 Task: Search one way flight ticket for 2 adults, 2 children, 2 infants in seat in first from Phoenix: Phoenix Sky Harbor International Airport to Laramie: Laramie Regional Airport on 5-3-2023. Choice of flights is Royal air maroc. Number of bags: 2 carry on bags. Price is upto 91000. Outbound departure time preference is 19:30. Flight should be less emission only.
Action: Mouse moved to (312, 268)
Screenshot: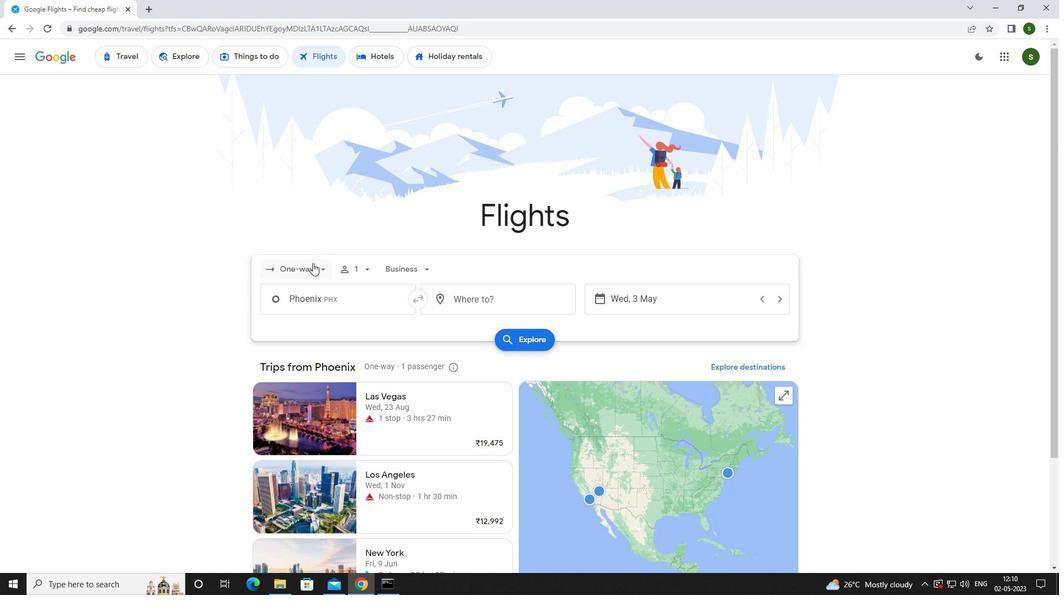 
Action: Mouse pressed left at (312, 268)
Screenshot: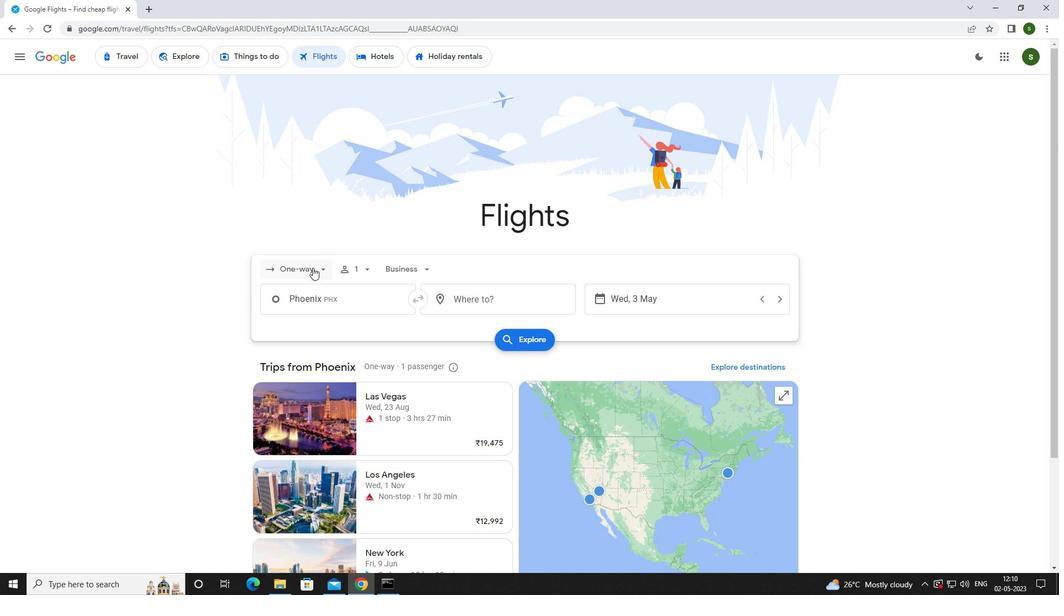 
Action: Mouse moved to (303, 317)
Screenshot: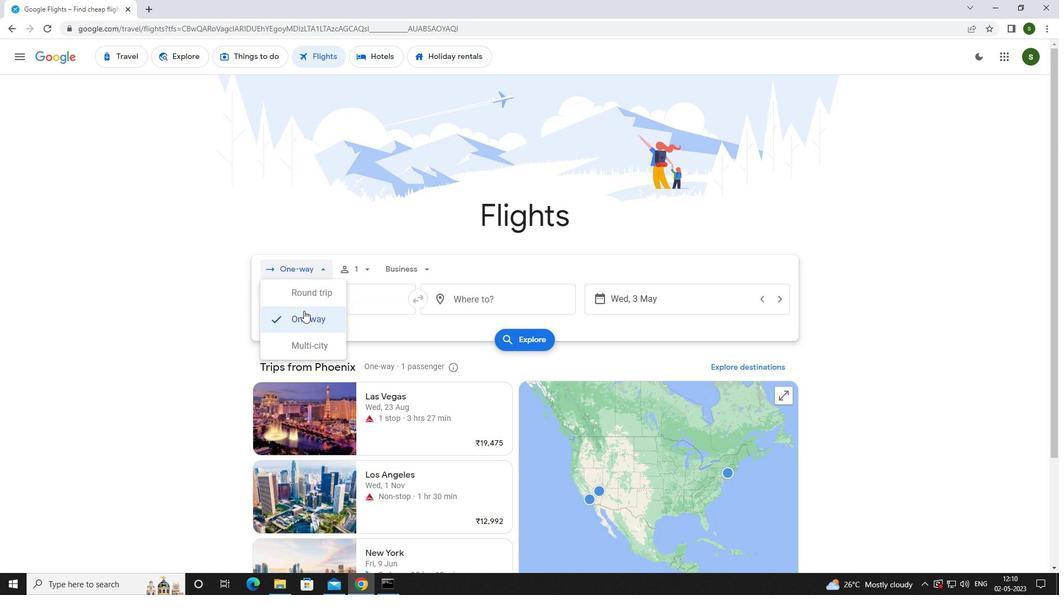 
Action: Mouse pressed left at (303, 317)
Screenshot: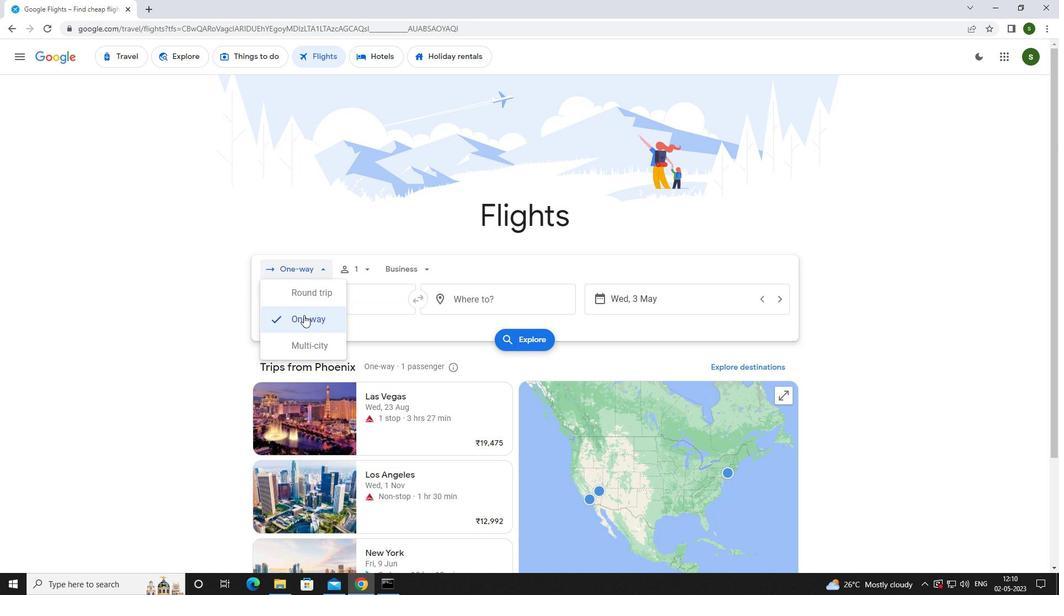 
Action: Mouse moved to (356, 264)
Screenshot: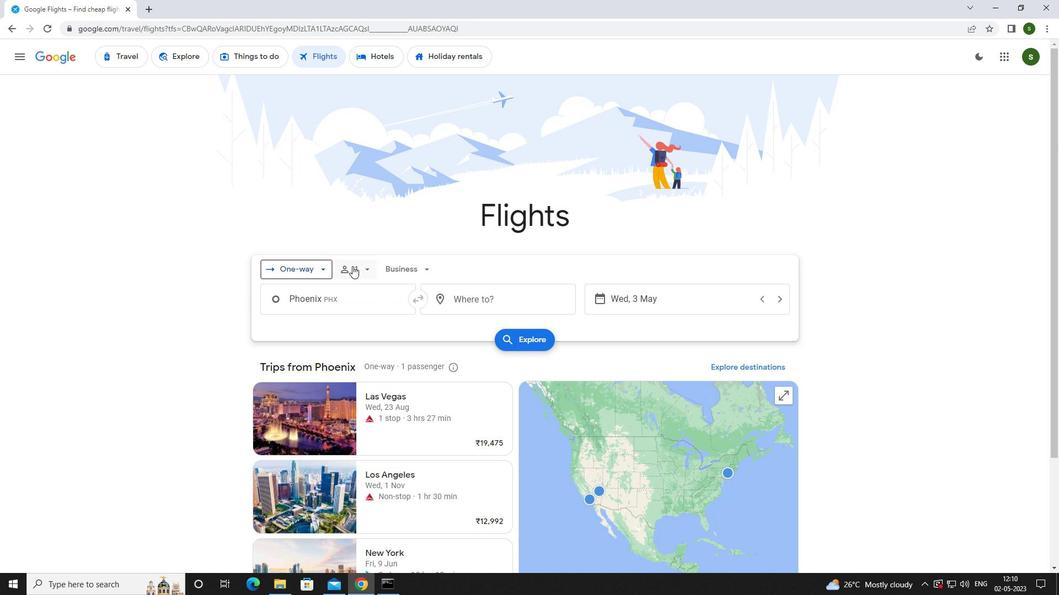 
Action: Mouse pressed left at (356, 264)
Screenshot: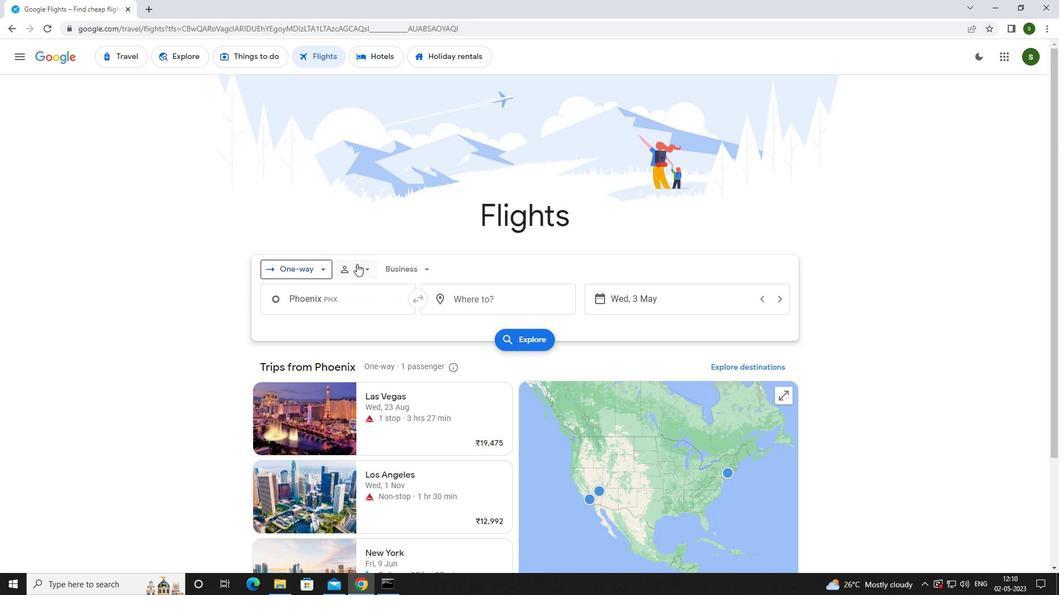
Action: Mouse moved to (450, 299)
Screenshot: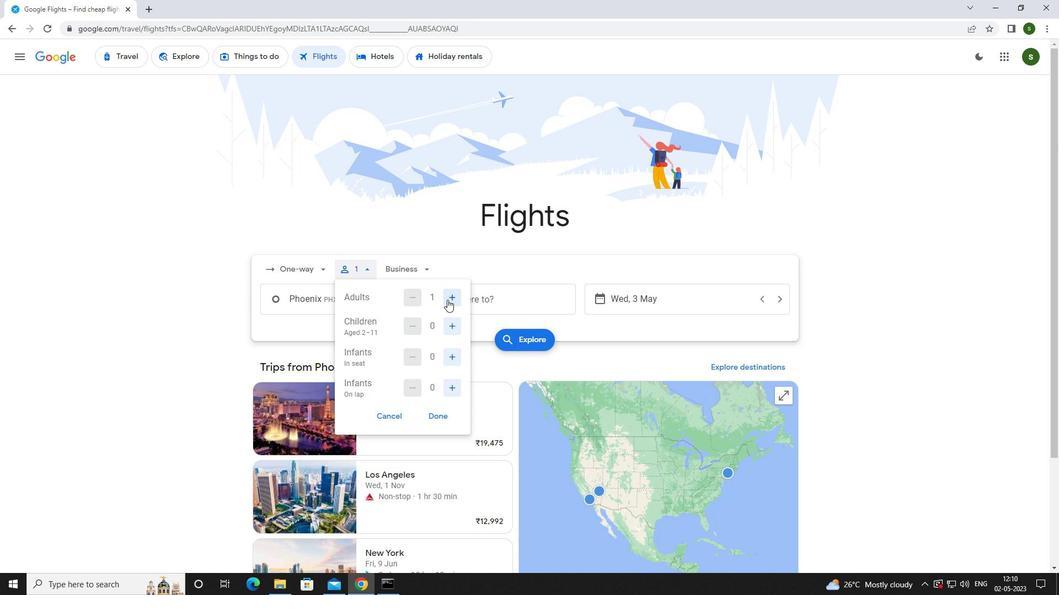 
Action: Mouse pressed left at (450, 299)
Screenshot: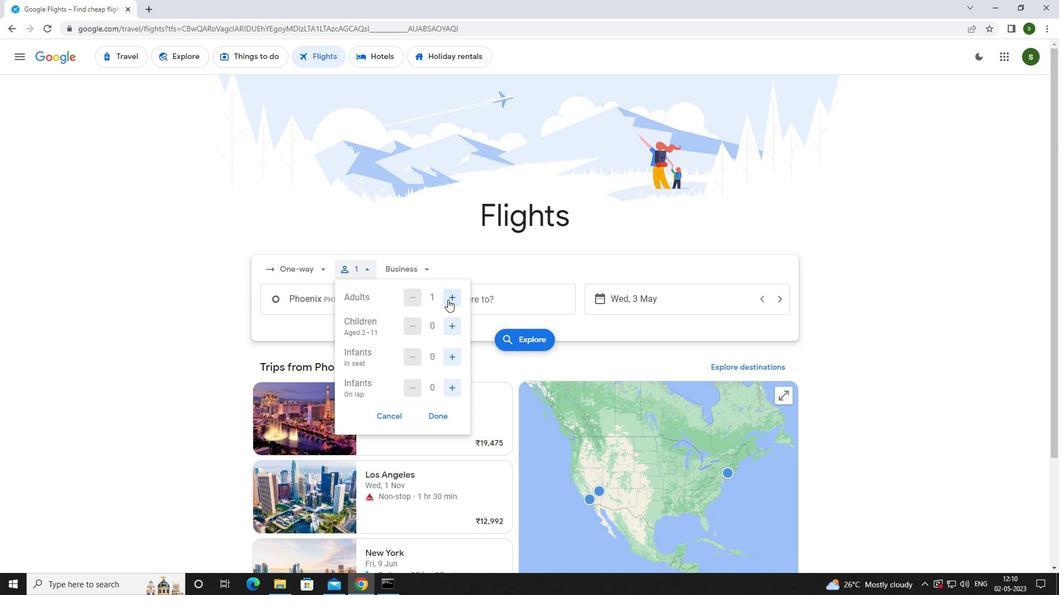 
Action: Mouse moved to (455, 324)
Screenshot: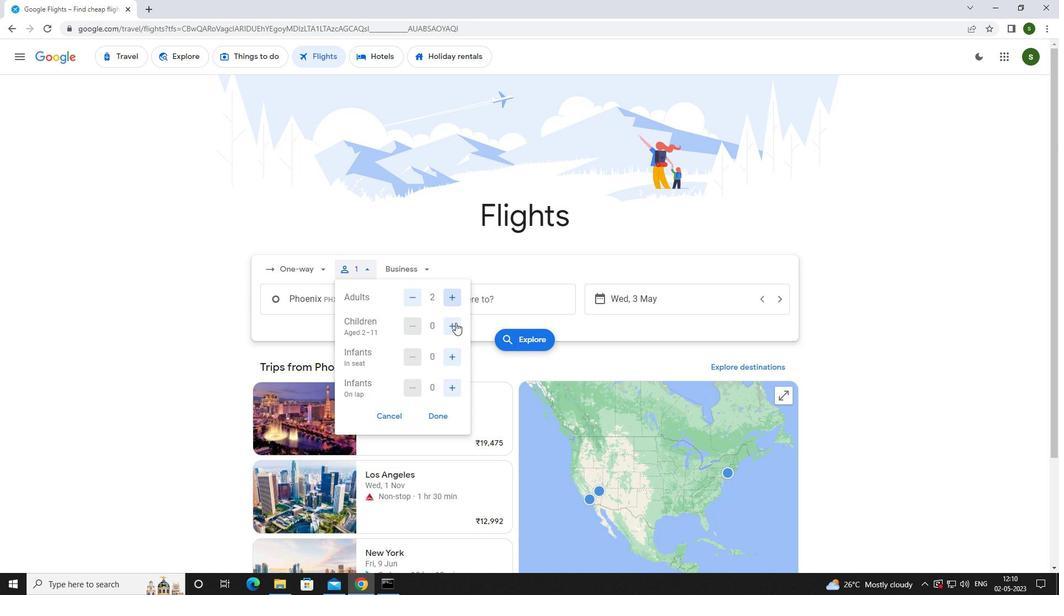 
Action: Mouse pressed left at (455, 324)
Screenshot: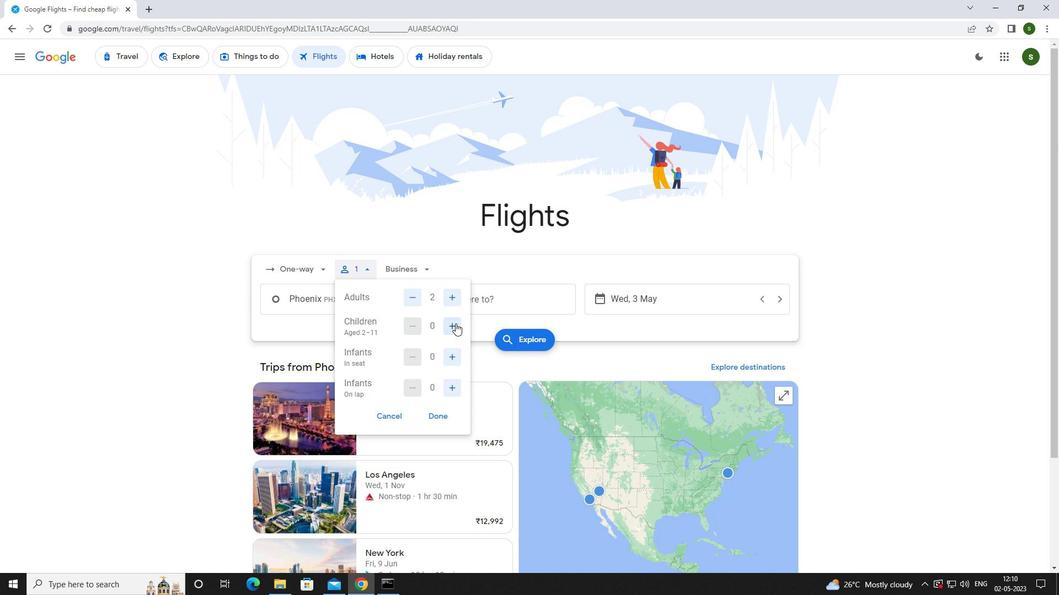 
Action: Mouse pressed left at (455, 324)
Screenshot: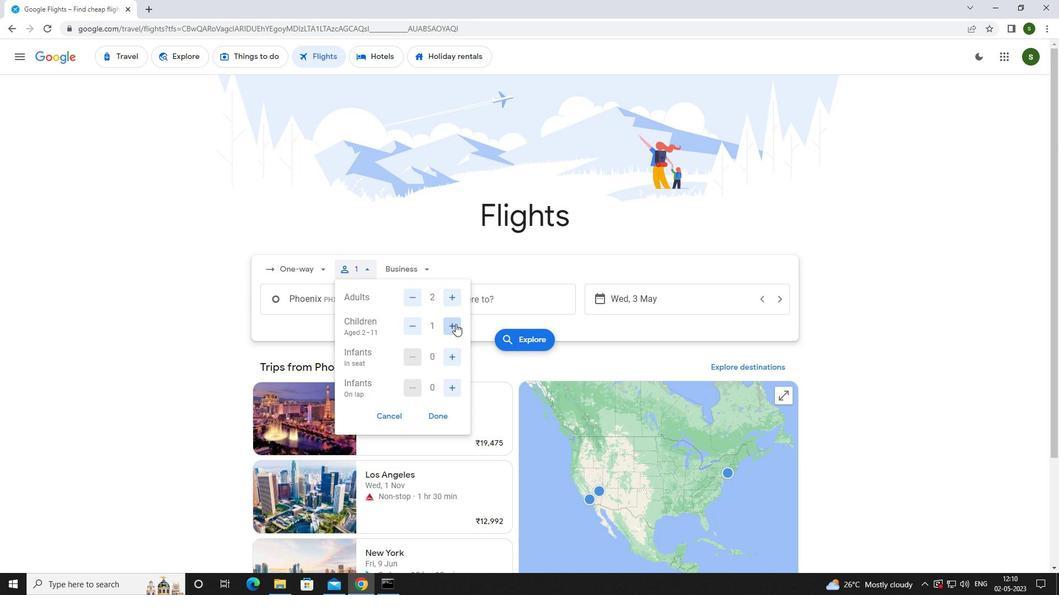 
Action: Mouse moved to (450, 357)
Screenshot: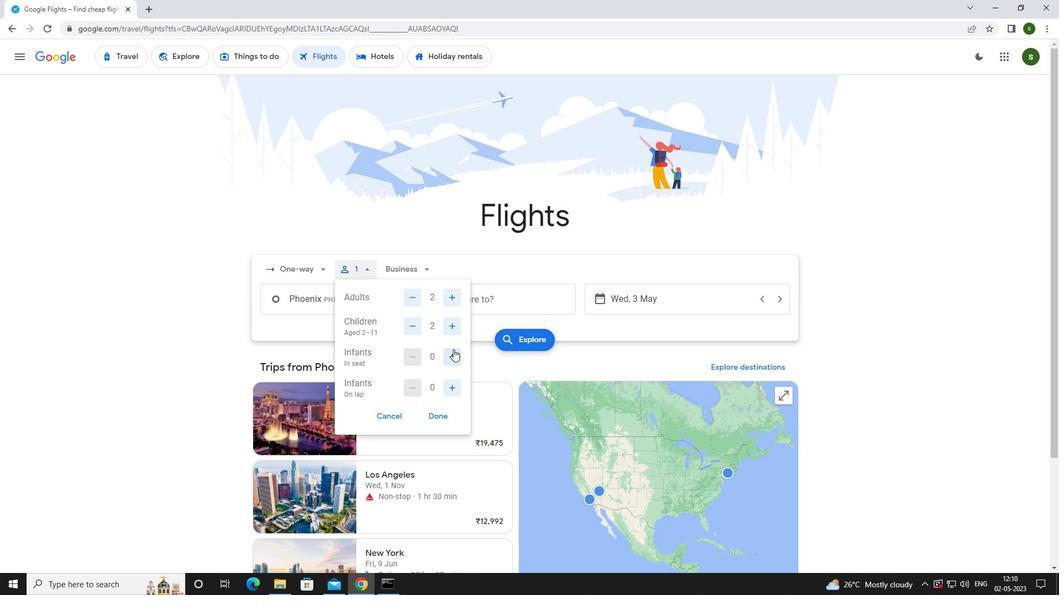
Action: Mouse pressed left at (450, 357)
Screenshot: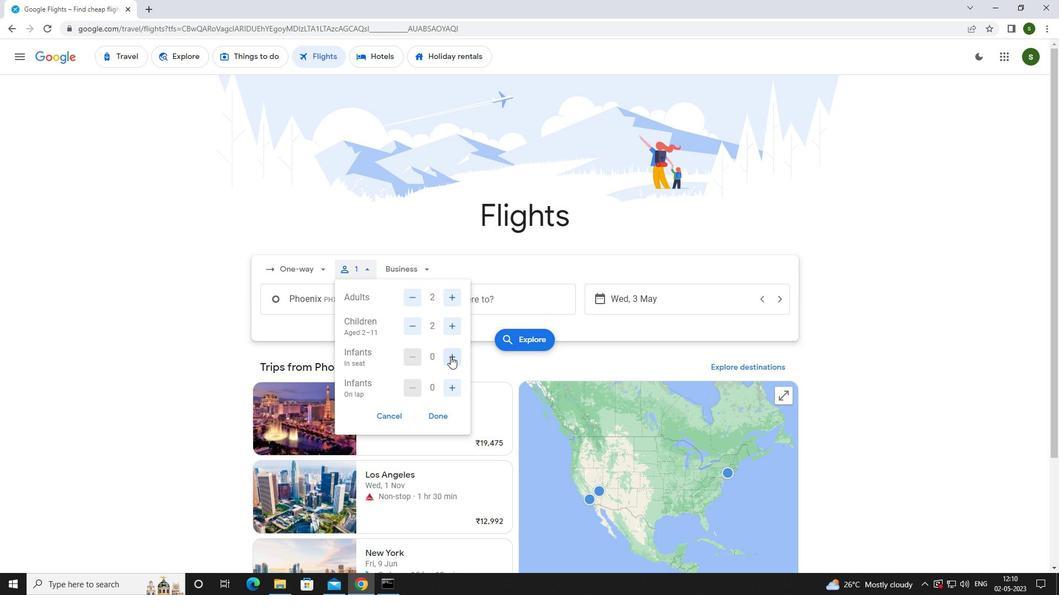 
Action: Mouse pressed left at (450, 357)
Screenshot: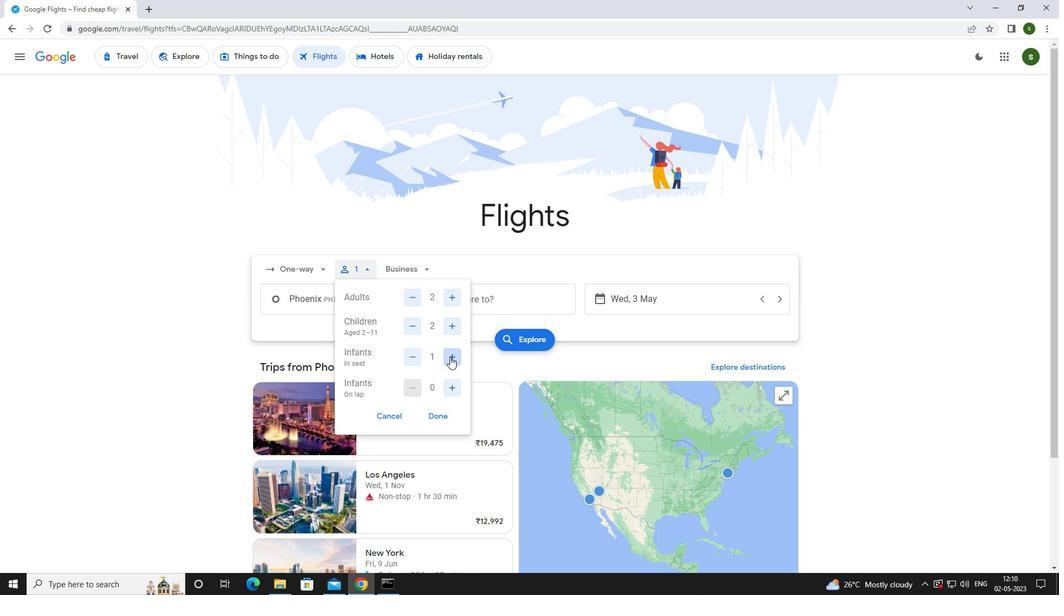 
Action: Mouse moved to (421, 268)
Screenshot: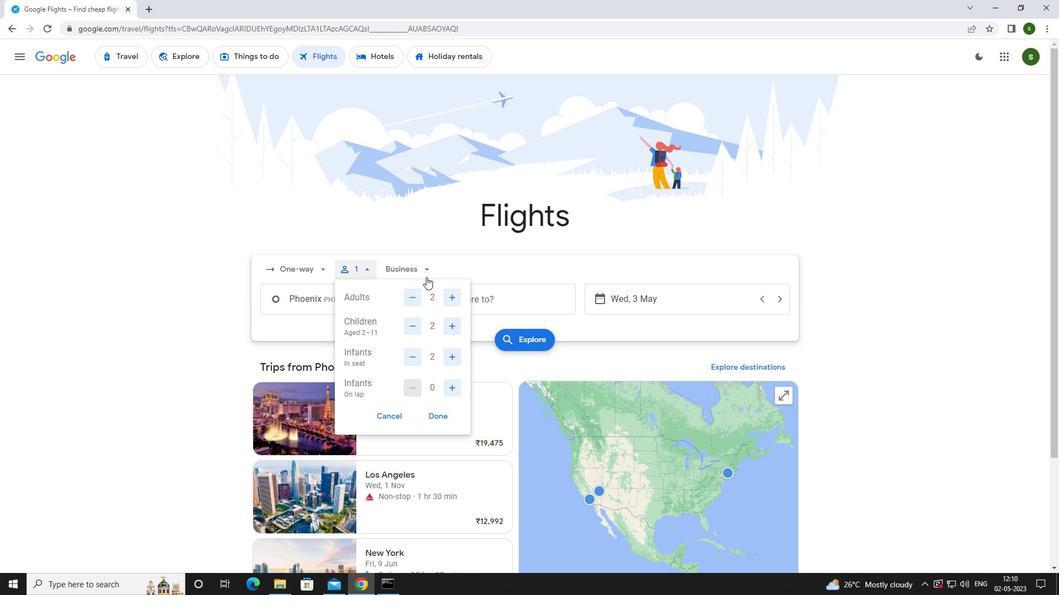 
Action: Mouse pressed left at (421, 268)
Screenshot: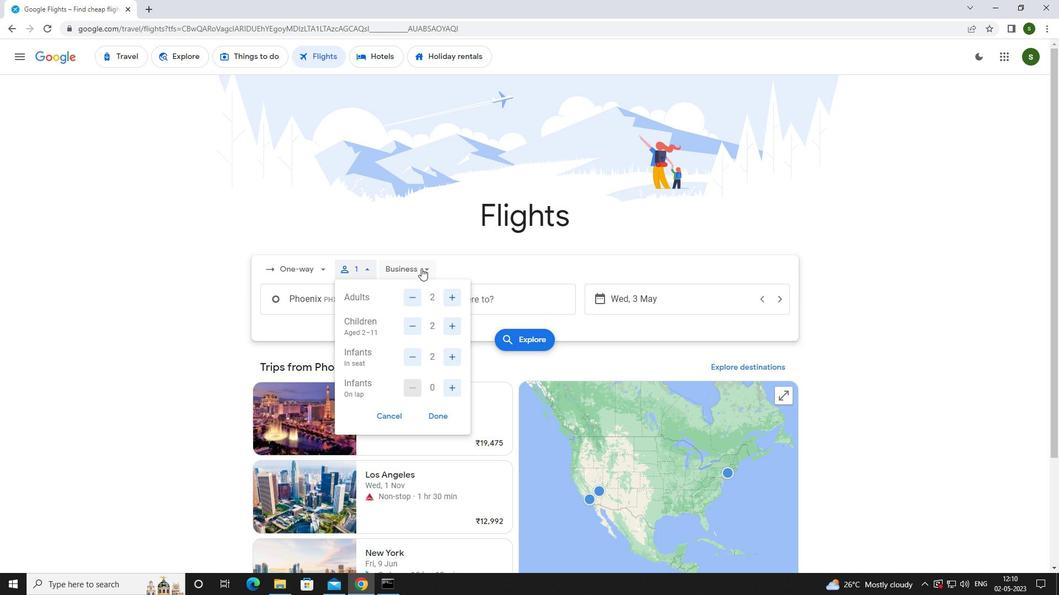 
Action: Mouse moved to (428, 373)
Screenshot: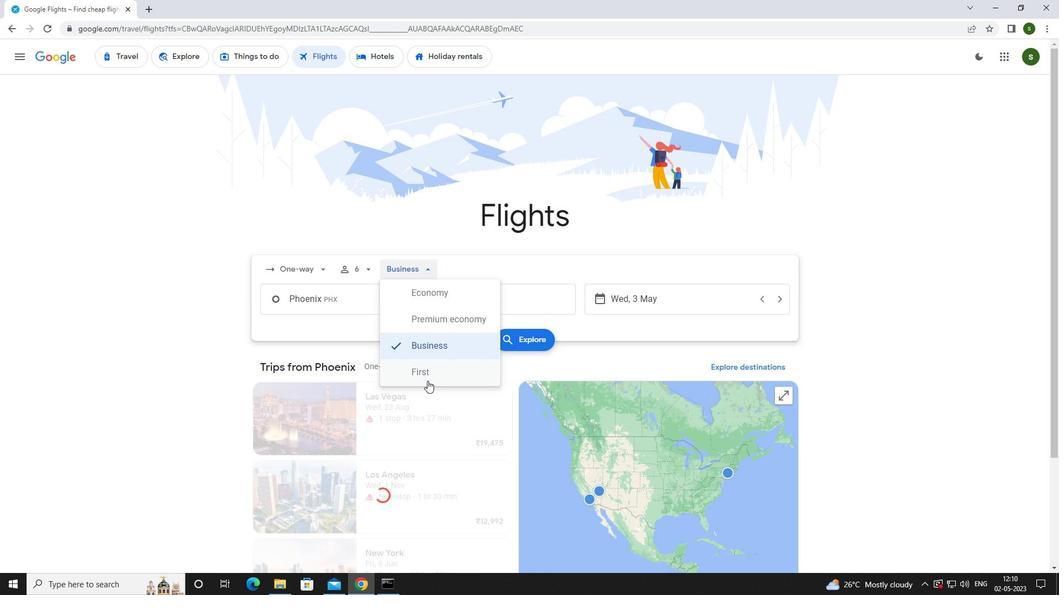 
Action: Mouse pressed left at (428, 373)
Screenshot: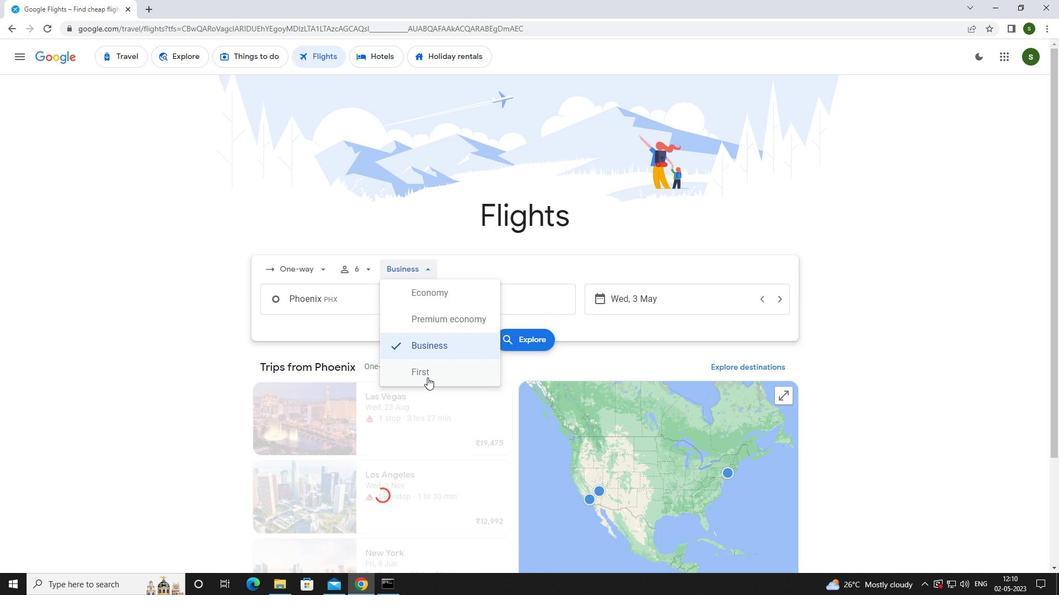 
Action: Mouse moved to (365, 295)
Screenshot: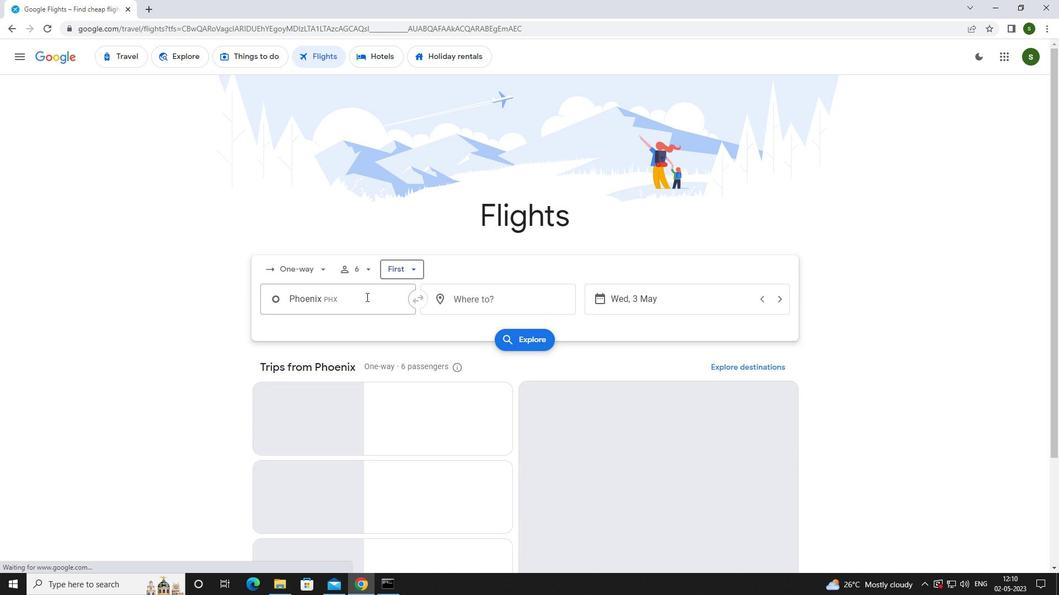 
Action: Mouse pressed left at (365, 295)
Screenshot: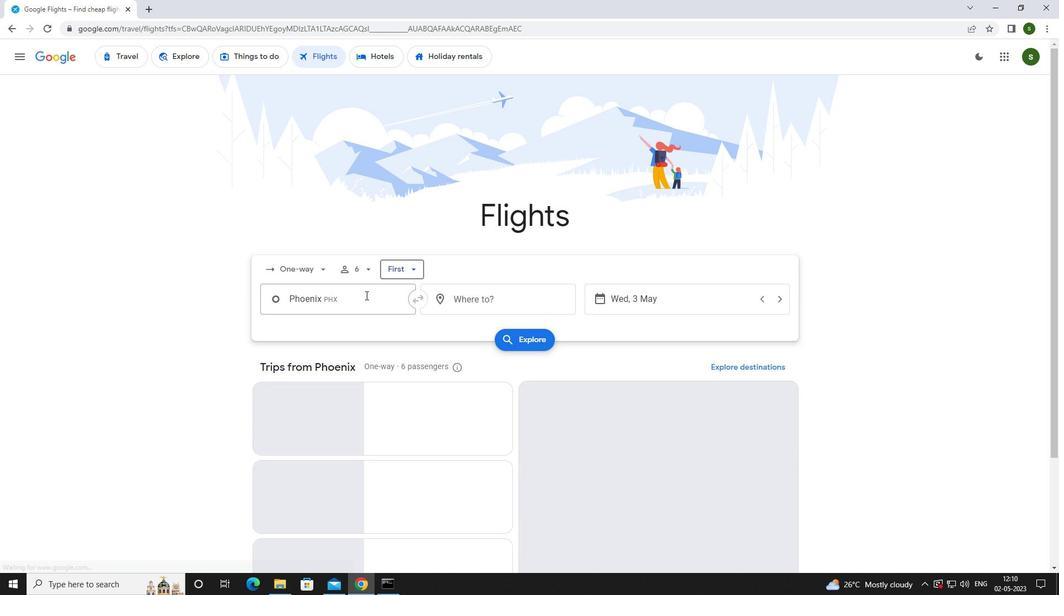 
Action: Mouse moved to (367, 295)
Screenshot: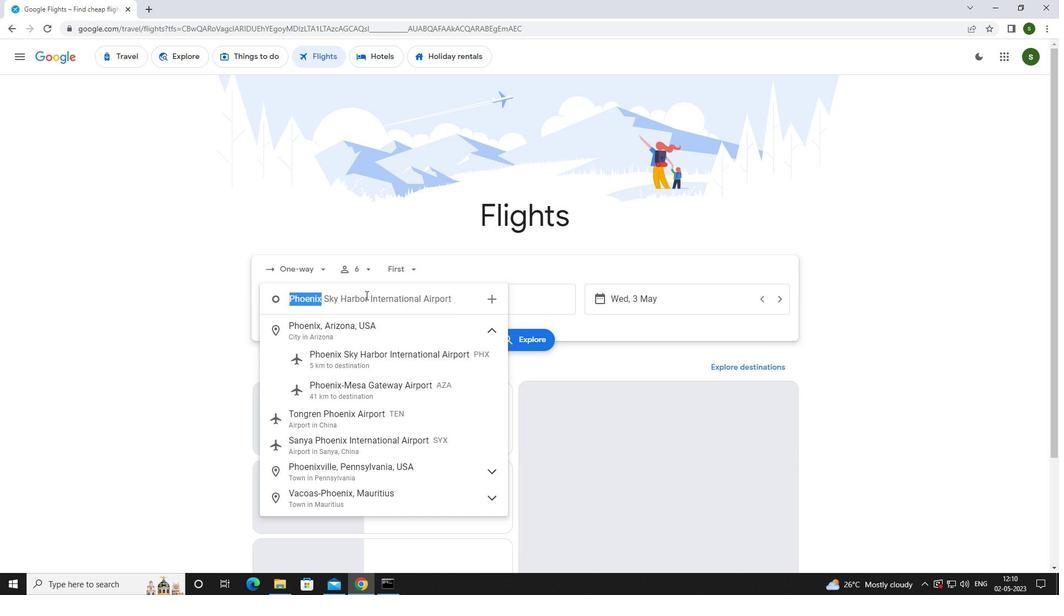 
Action: Key pressed <Key.caps_lock>p<Key.caps_lock>hoe
Screenshot: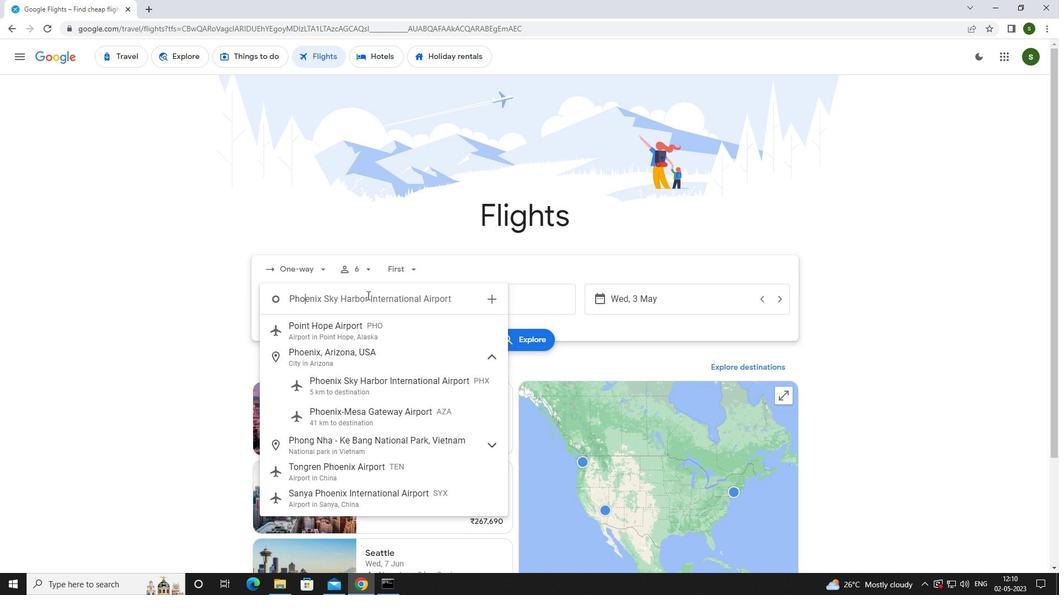 
Action: Mouse moved to (381, 358)
Screenshot: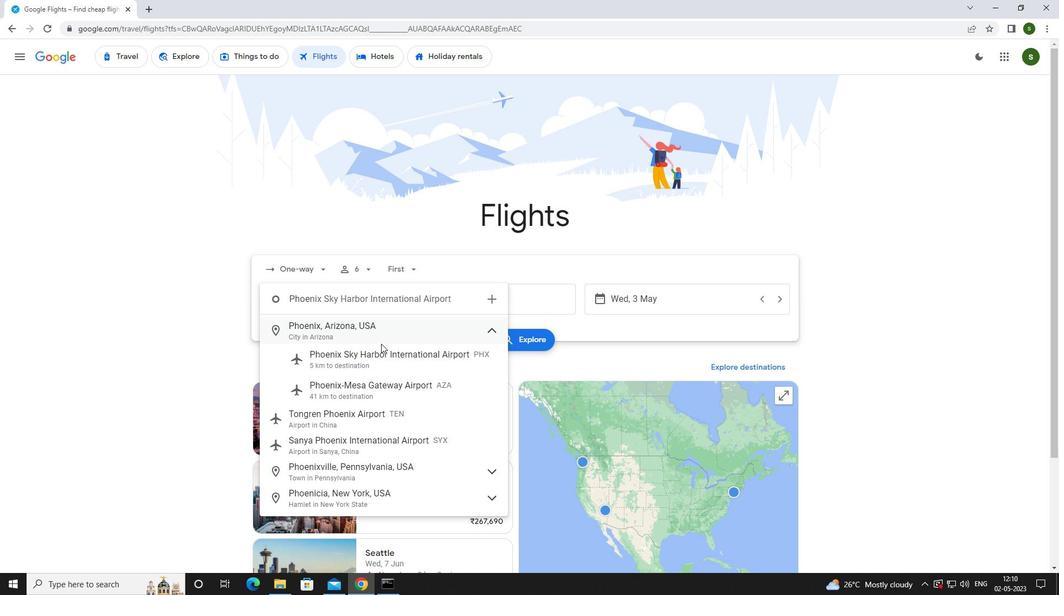 
Action: Mouse pressed left at (381, 358)
Screenshot: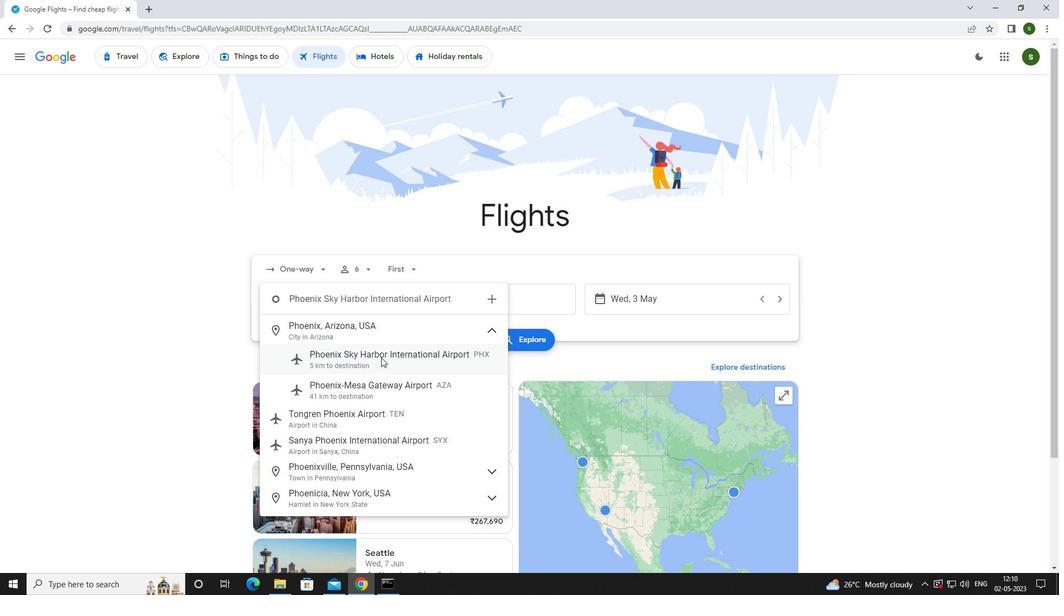 
Action: Mouse moved to (496, 297)
Screenshot: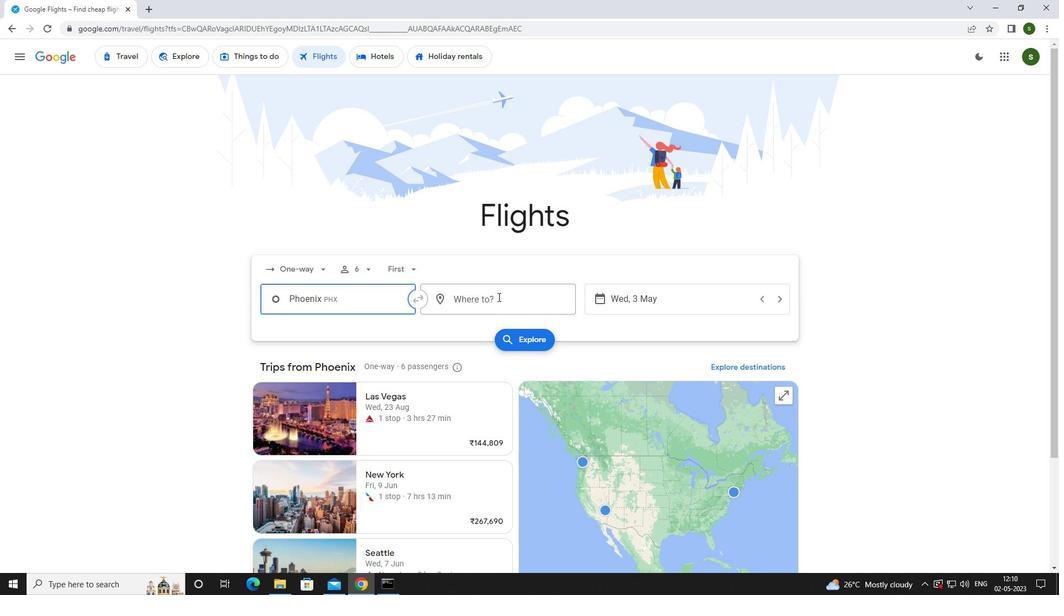 
Action: Mouse pressed left at (496, 297)
Screenshot: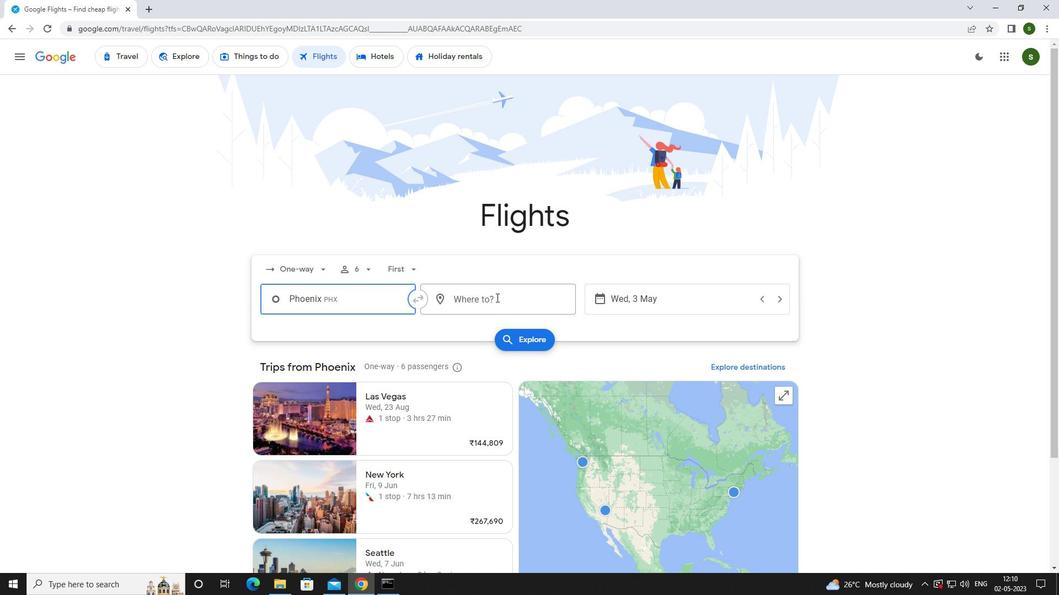 
Action: Mouse moved to (494, 297)
Screenshot: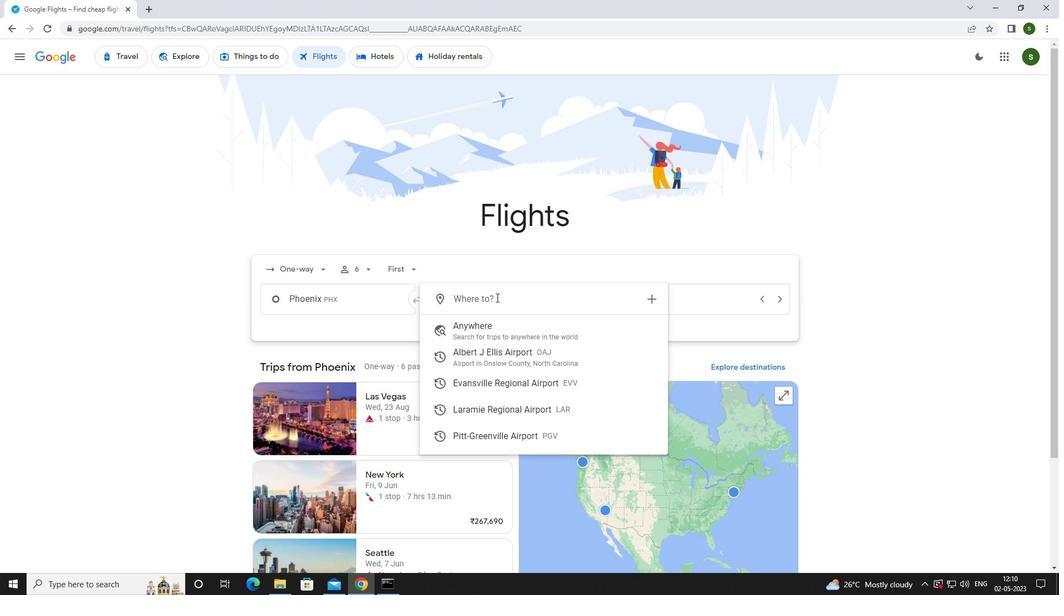 
Action: Key pressed <Key.caps_lock>l<Key.caps_lock>arami
Screenshot: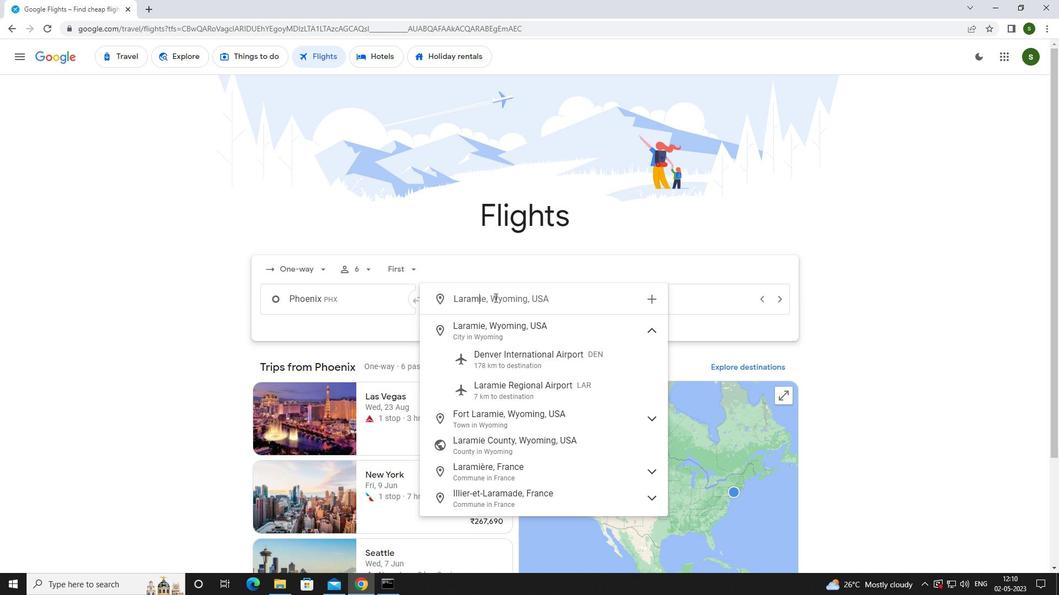 
Action: Mouse moved to (524, 388)
Screenshot: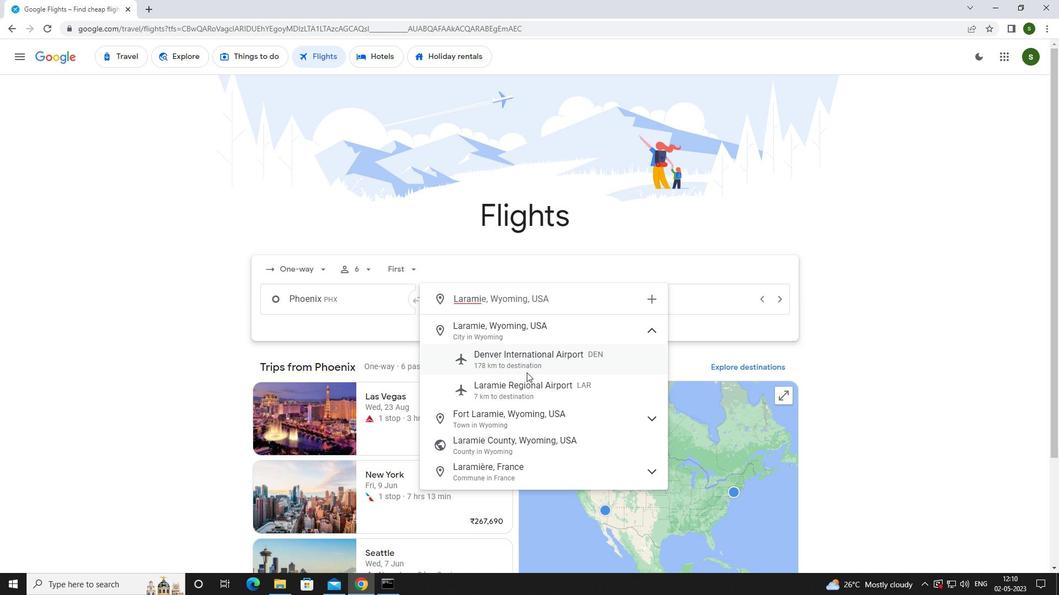 
Action: Mouse pressed left at (524, 388)
Screenshot: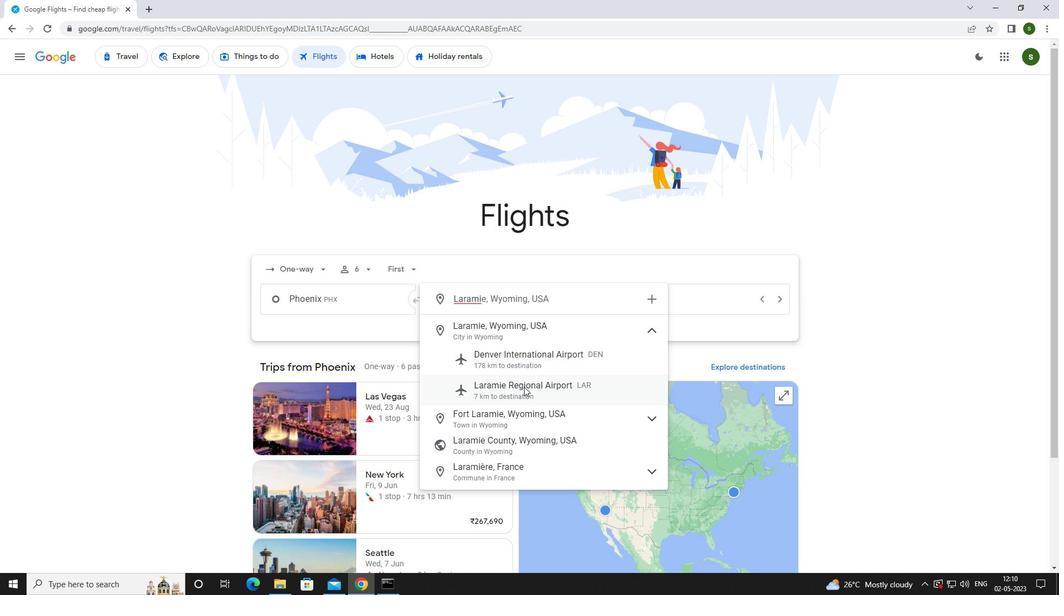 
Action: Mouse moved to (675, 297)
Screenshot: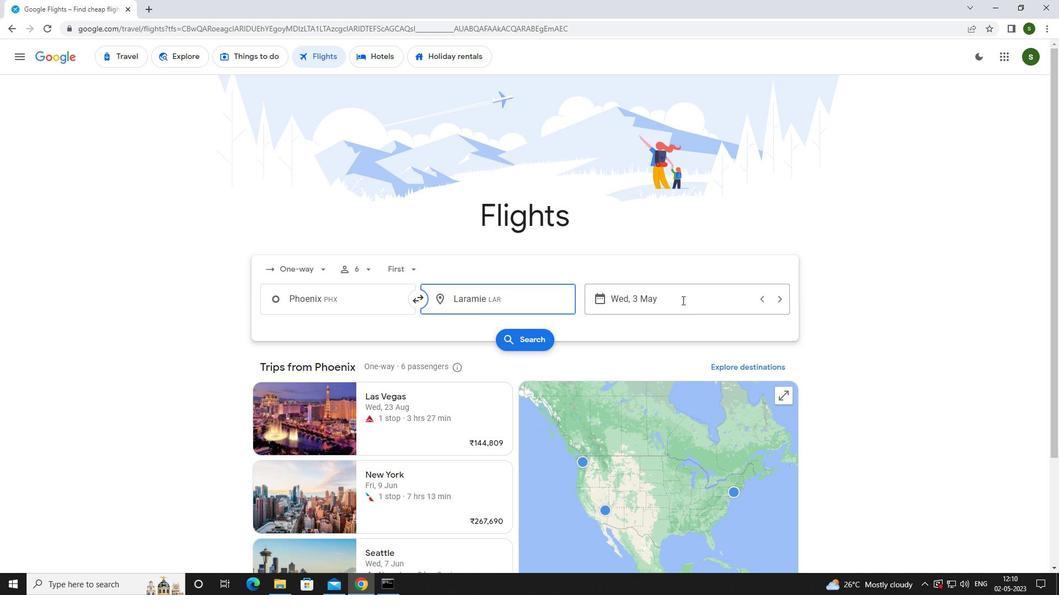 
Action: Mouse pressed left at (675, 297)
Screenshot: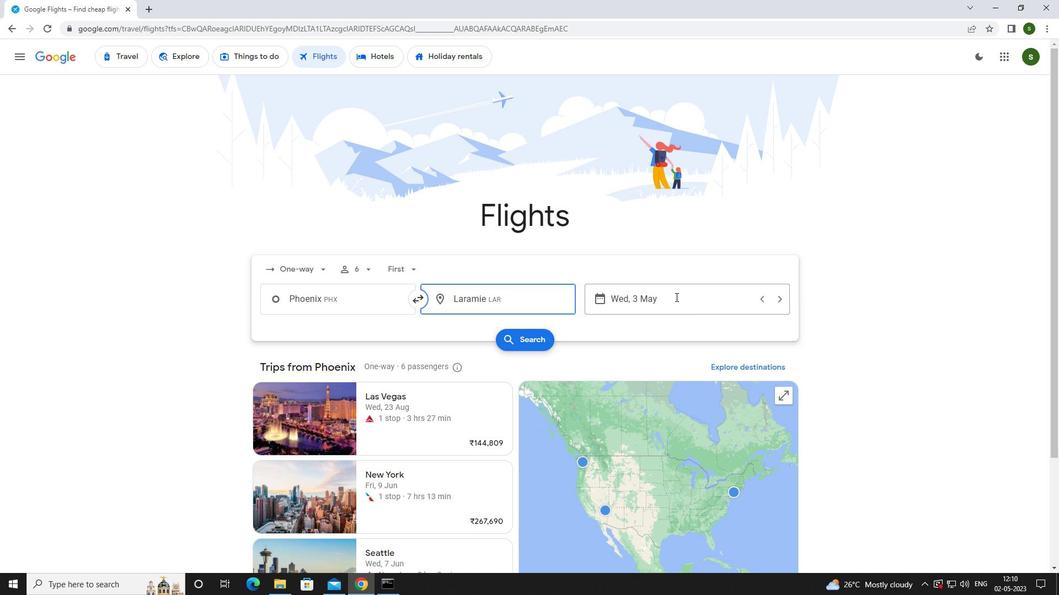 
Action: Mouse moved to (471, 372)
Screenshot: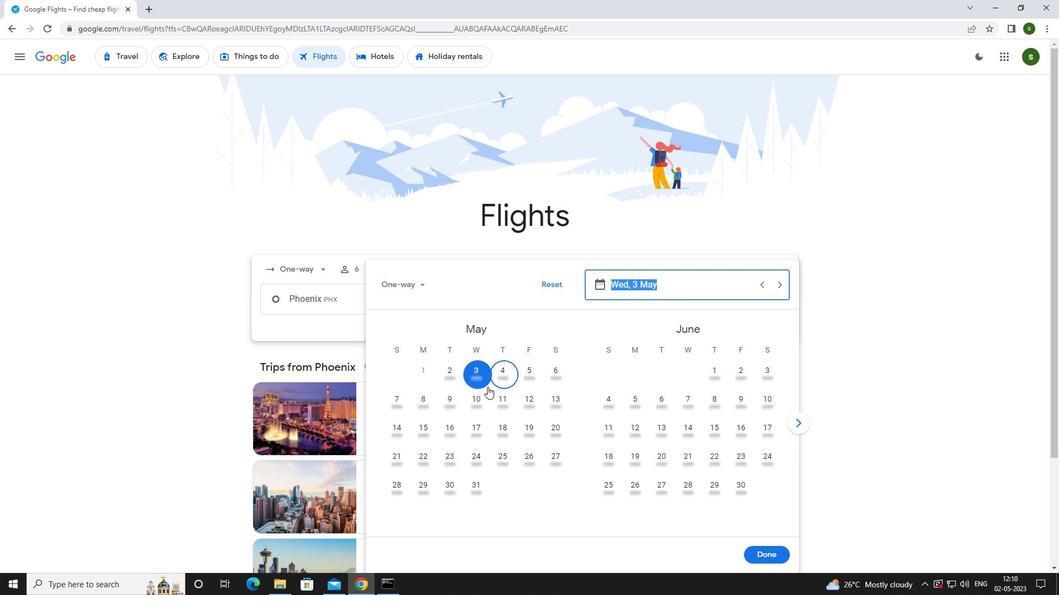 
Action: Mouse pressed left at (471, 372)
Screenshot: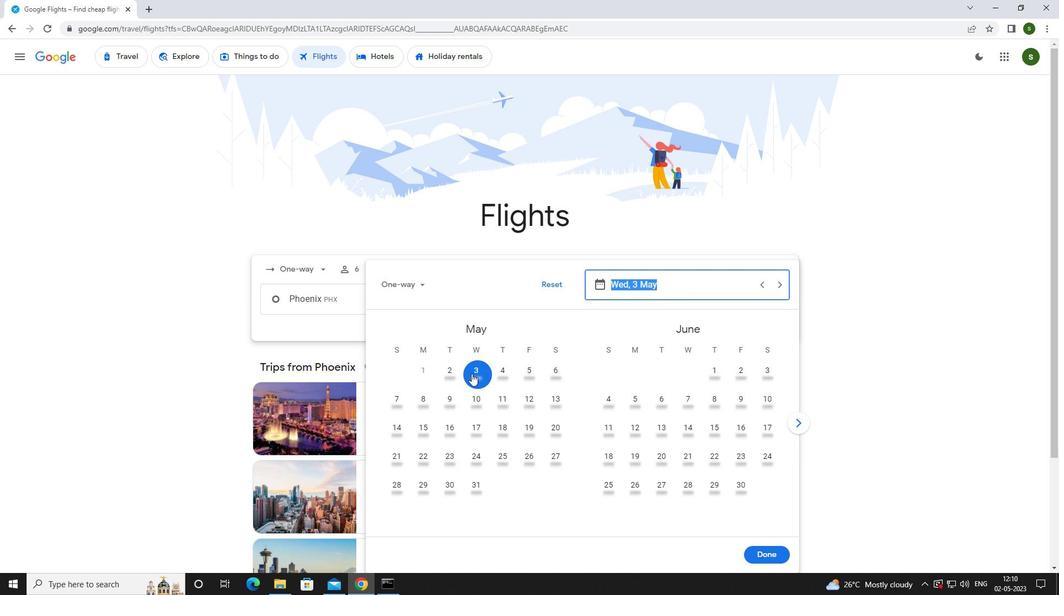 
Action: Mouse moved to (778, 552)
Screenshot: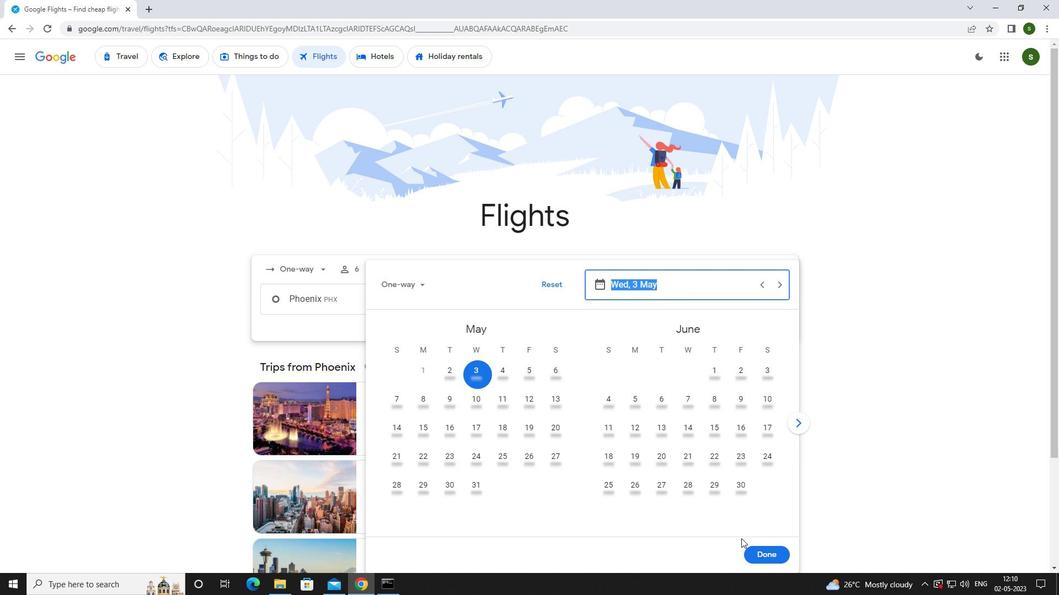 
Action: Mouse pressed left at (778, 552)
Screenshot: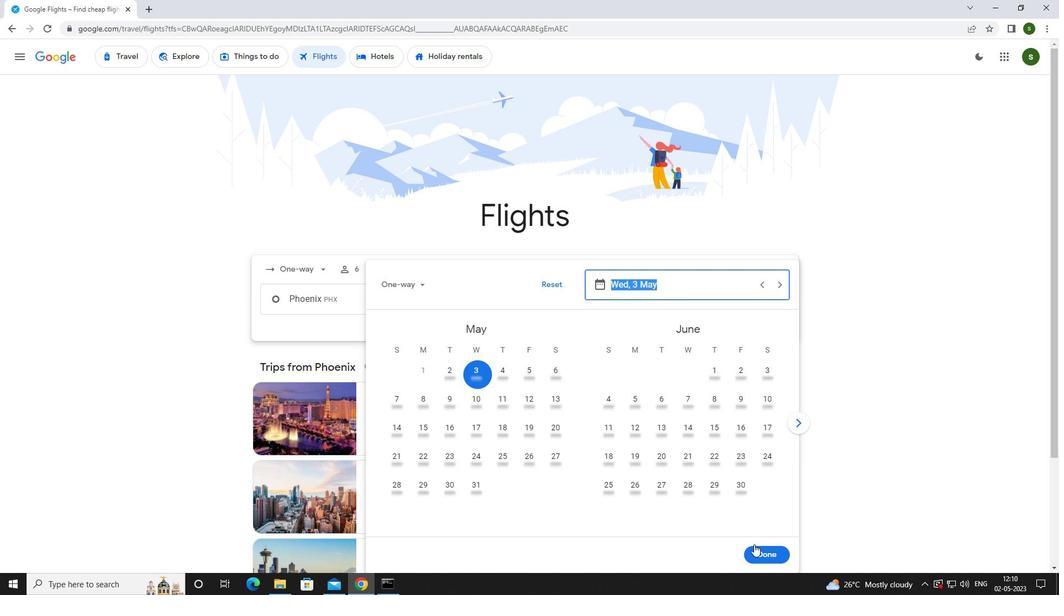 
Action: Mouse moved to (521, 337)
Screenshot: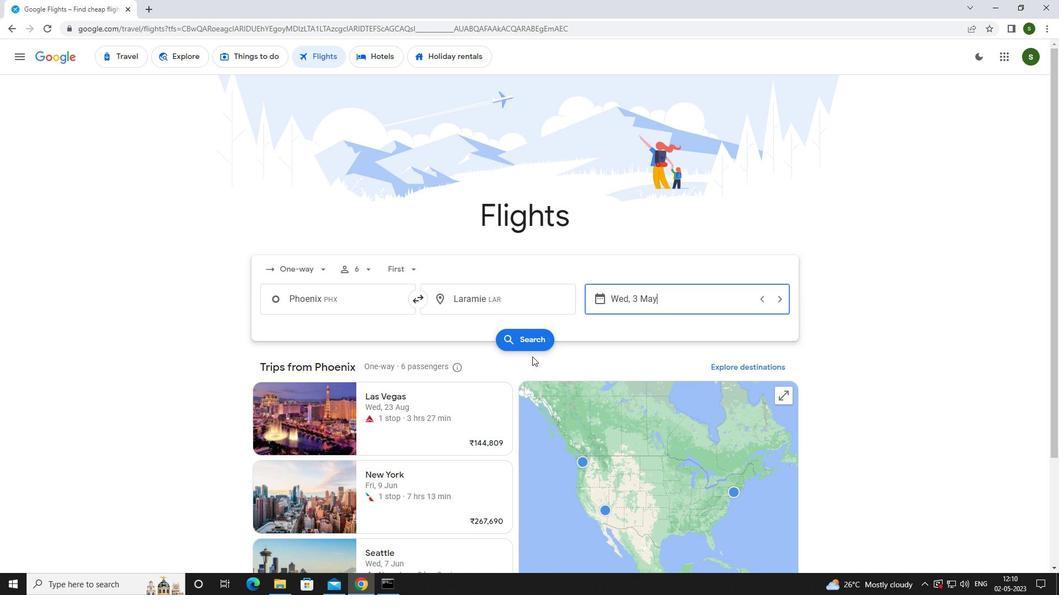 
Action: Mouse pressed left at (521, 337)
Screenshot: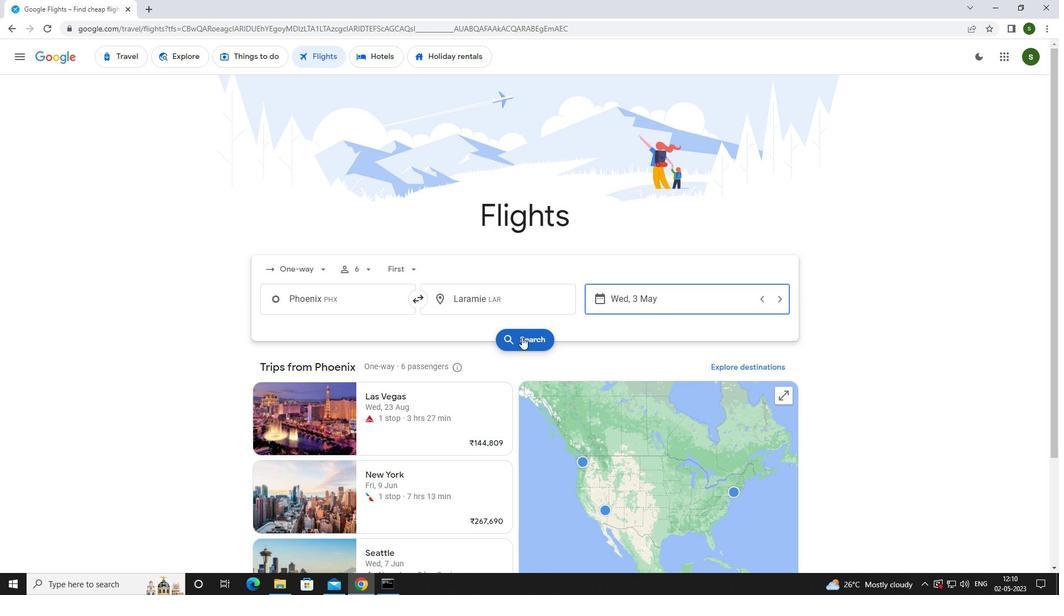 
Action: Mouse moved to (259, 155)
Screenshot: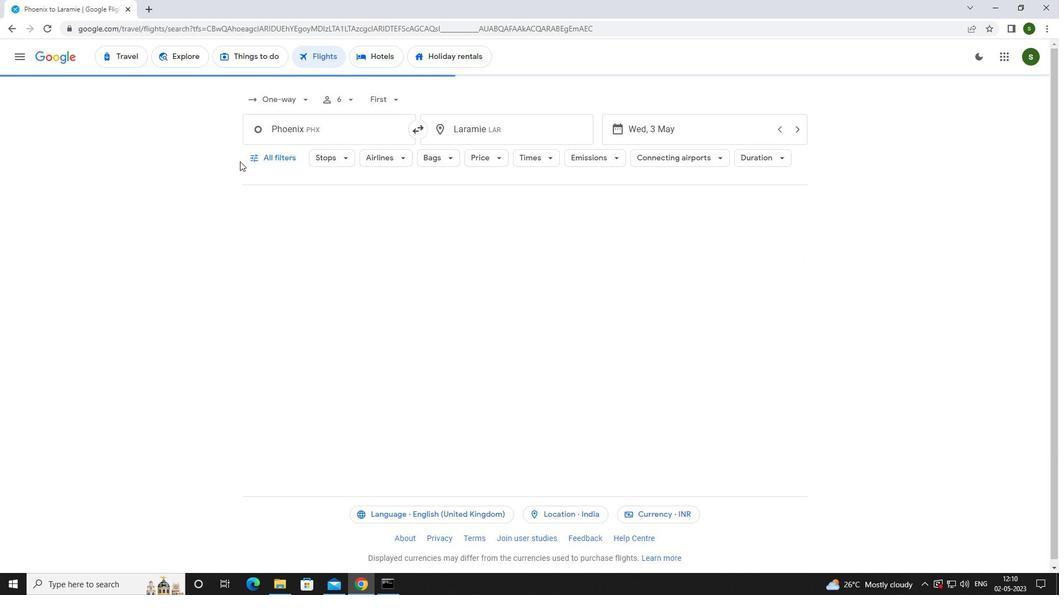 
Action: Mouse pressed left at (259, 155)
Screenshot: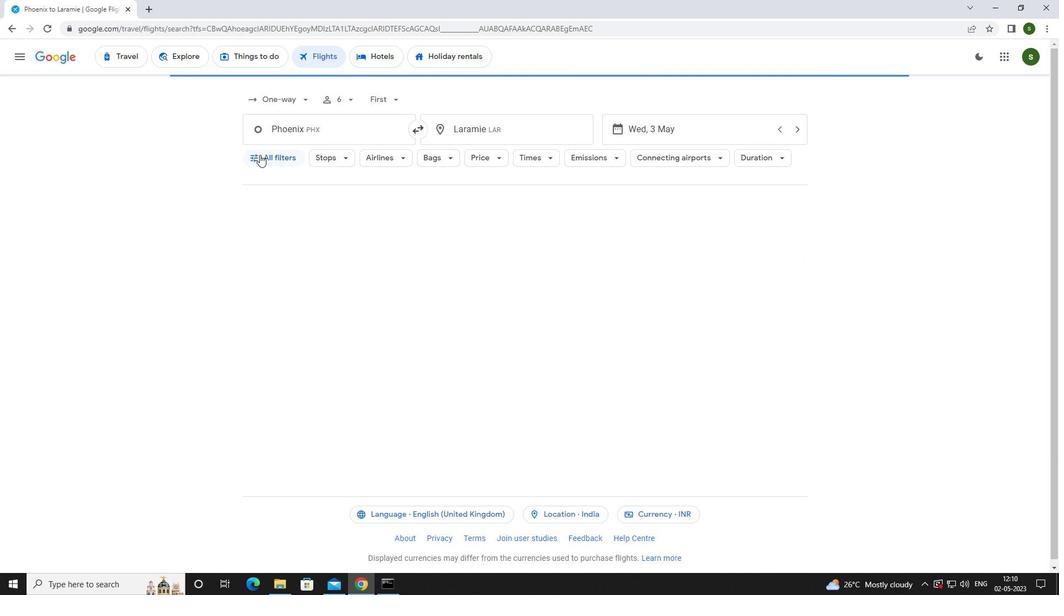 
Action: Mouse moved to (297, 219)
Screenshot: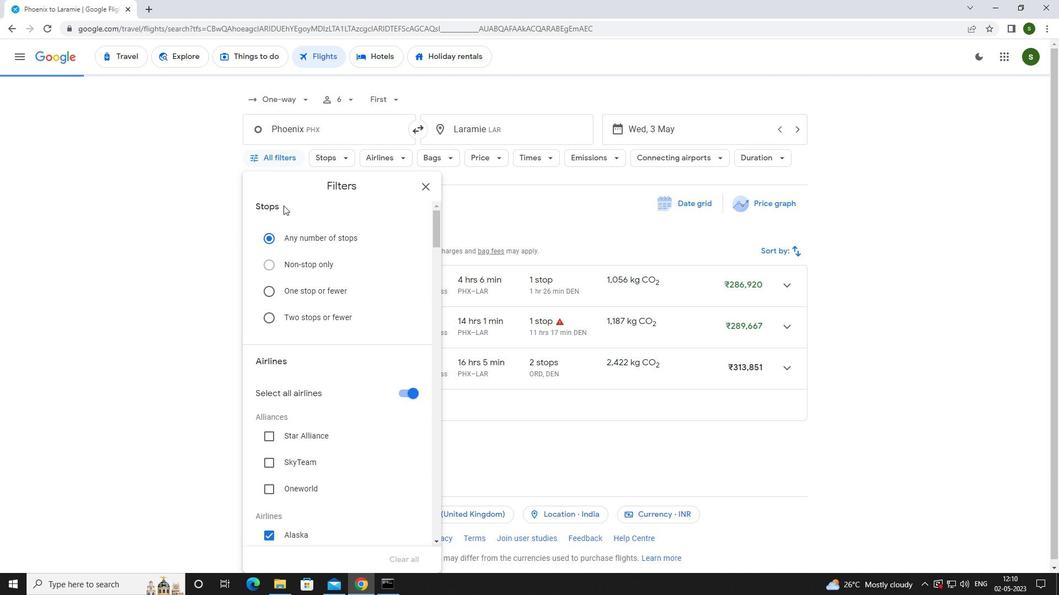 
Action: Mouse scrolled (297, 219) with delta (0, 0)
Screenshot: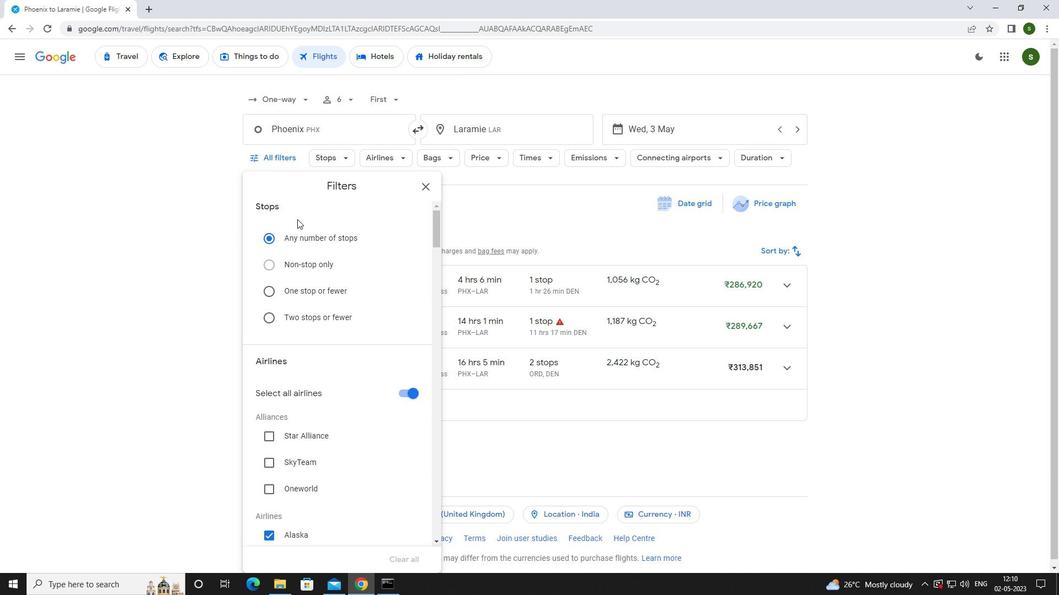 
Action: Mouse scrolled (297, 219) with delta (0, 0)
Screenshot: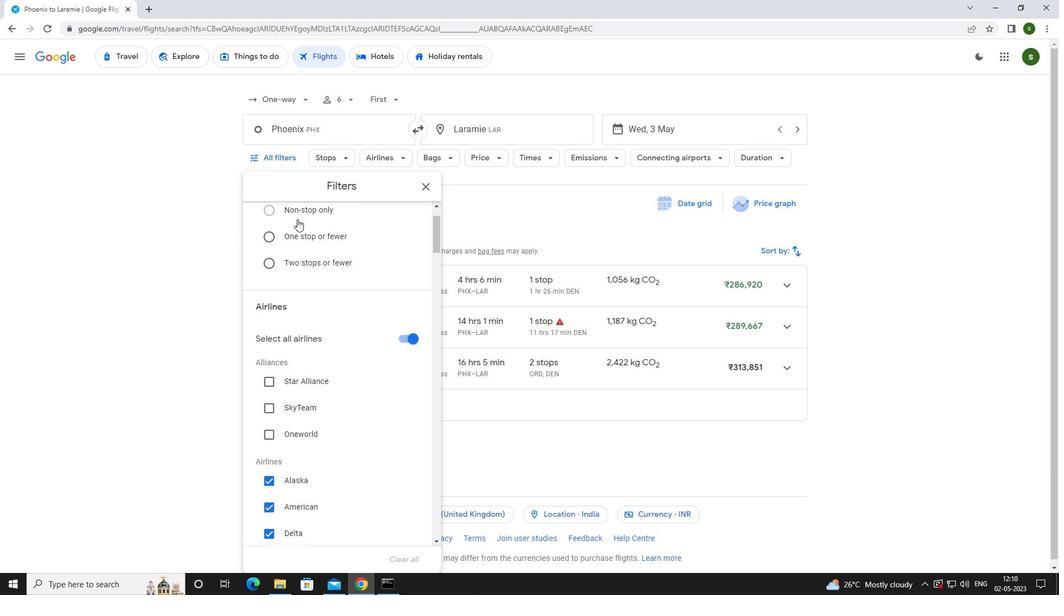 
Action: Mouse scrolled (297, 219) with delta (0, 0)
Screenshot: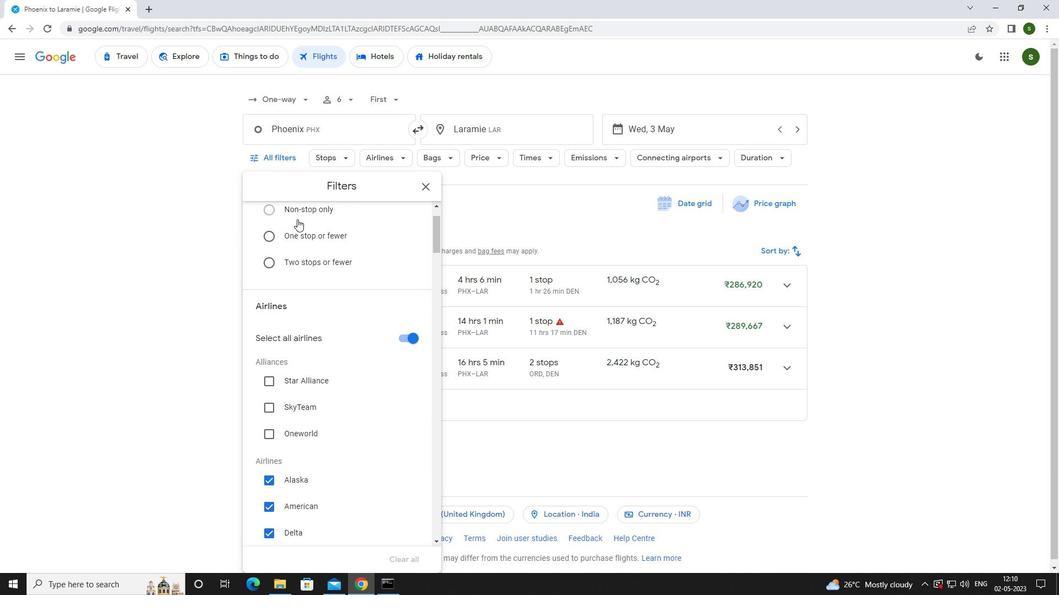 
Action: Mouse scrolled (297, 219) with delta (0, 0)
Screenshot: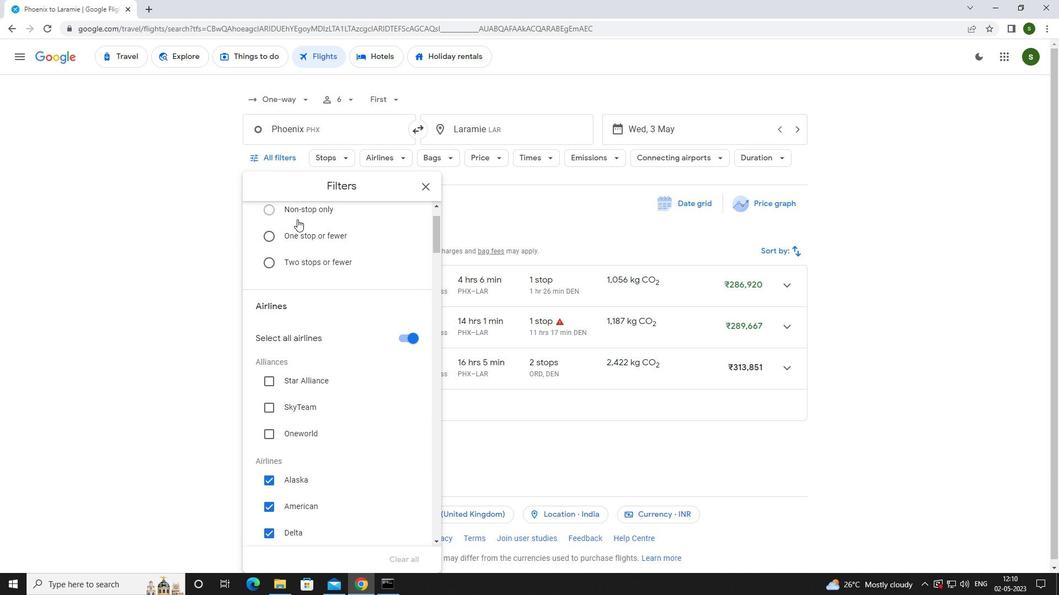 
Action: Mouse moved to (349, 239)
Screenshot: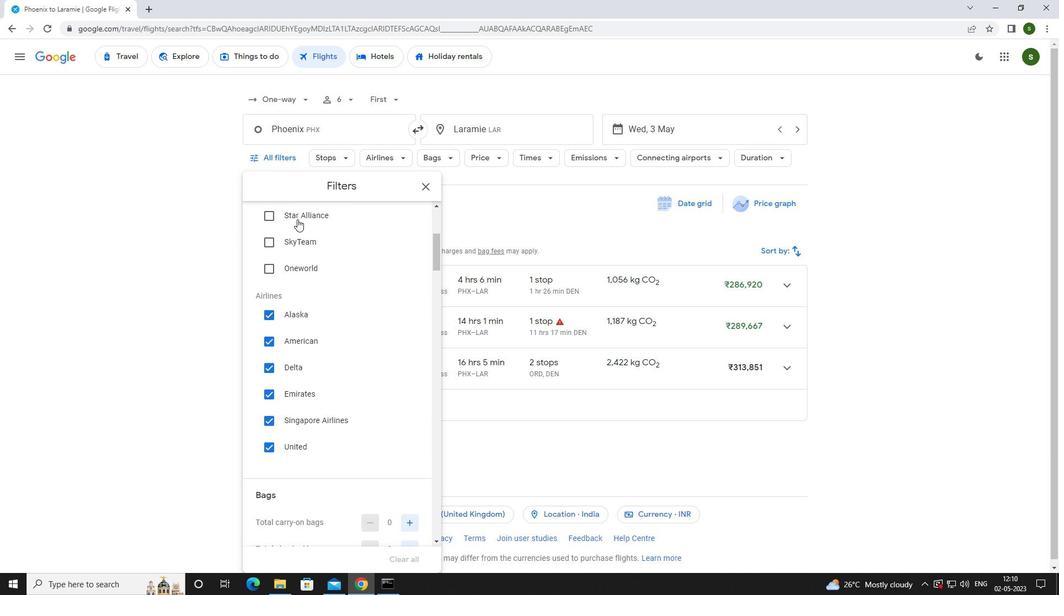 
Action: Mouse scrolled (349, 239) with delta (0, 0)
Screenshot: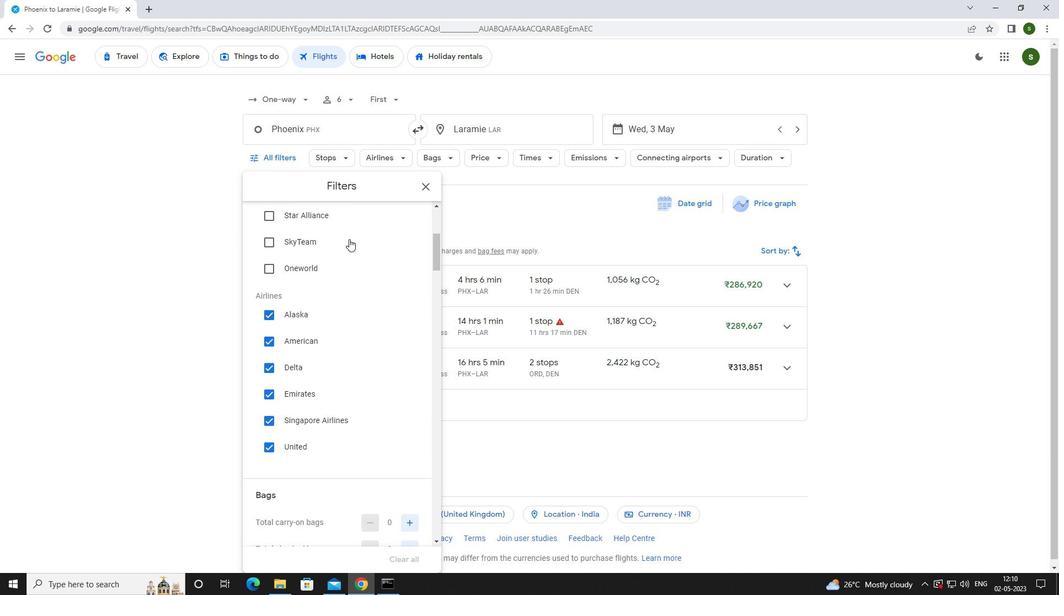 
Action: Mouse scrolled (349, 239) with delta (0, 0)
Screenshot: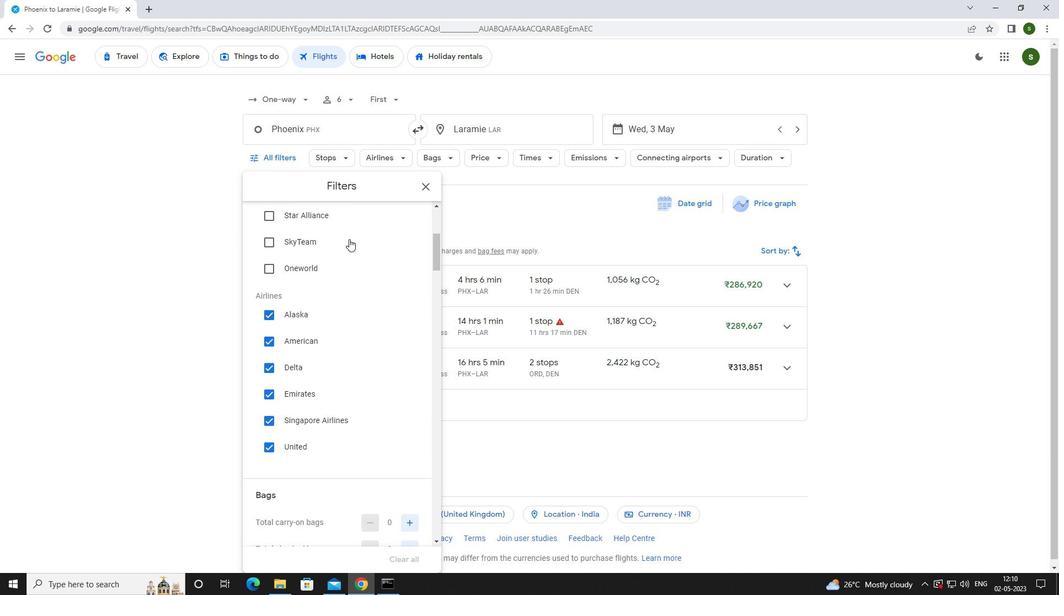 
Action: Mouse moved to (409, 283)
Screenshot: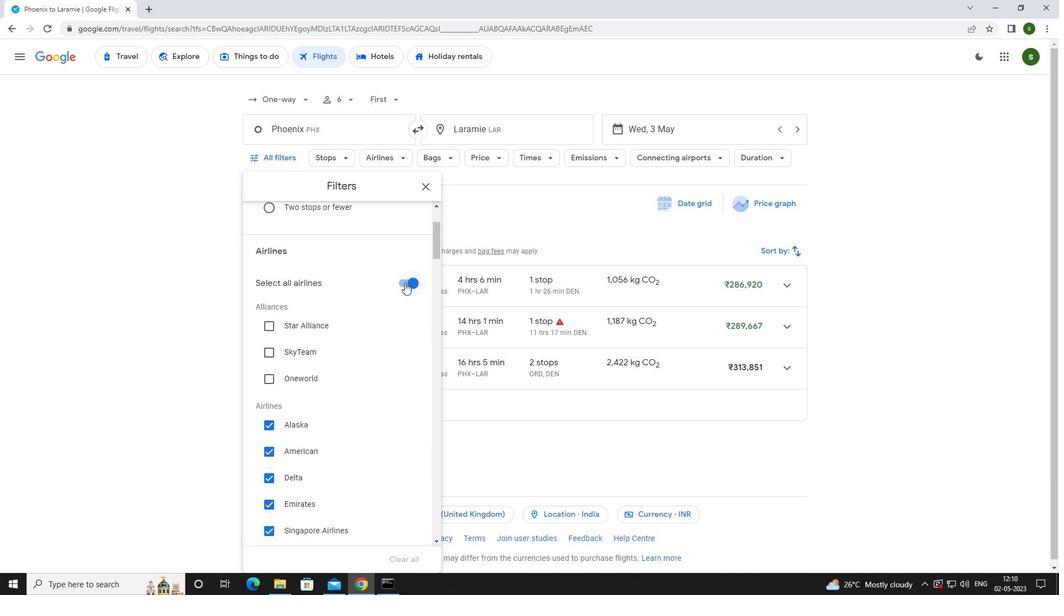 
Action: Mouse pressed left at (409, 283)
Screenshot: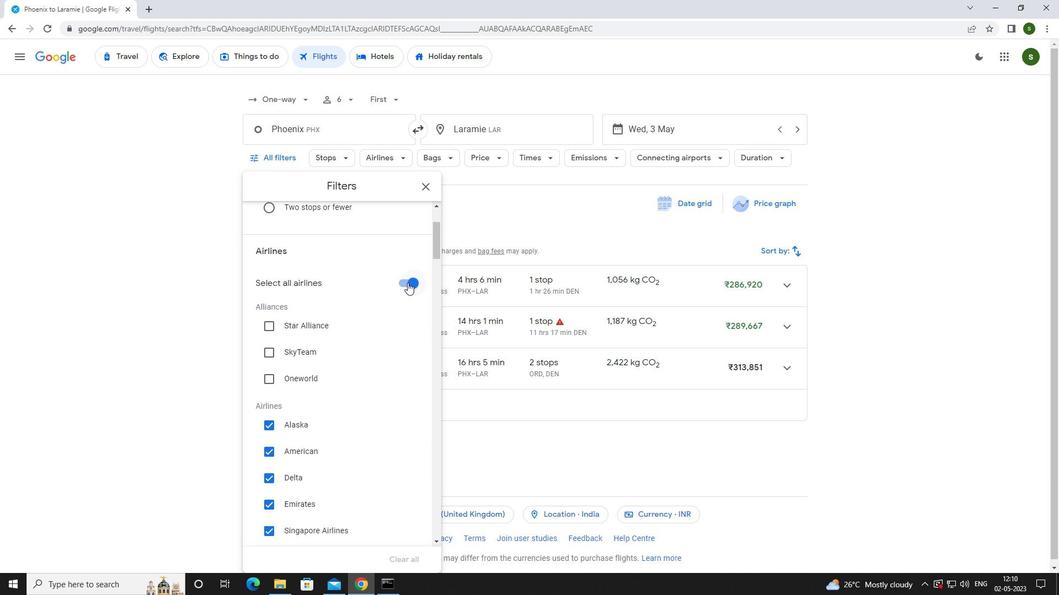 
Action: Mouse moved to (384, 282)
Screenshot: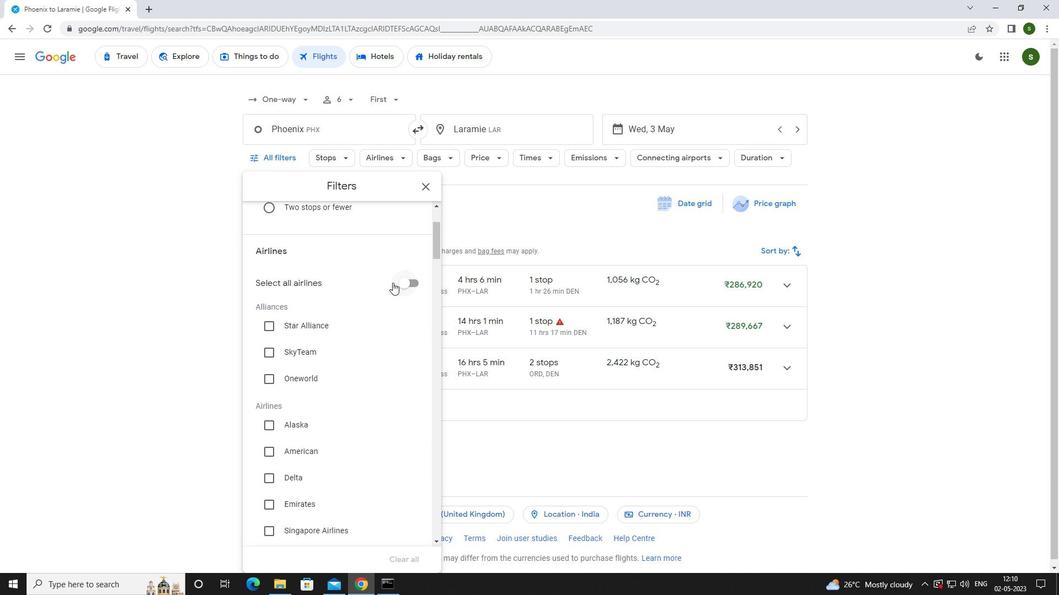 
Action: Mouse scrolled (384, 281) with delta (0, 0)
Screenshot: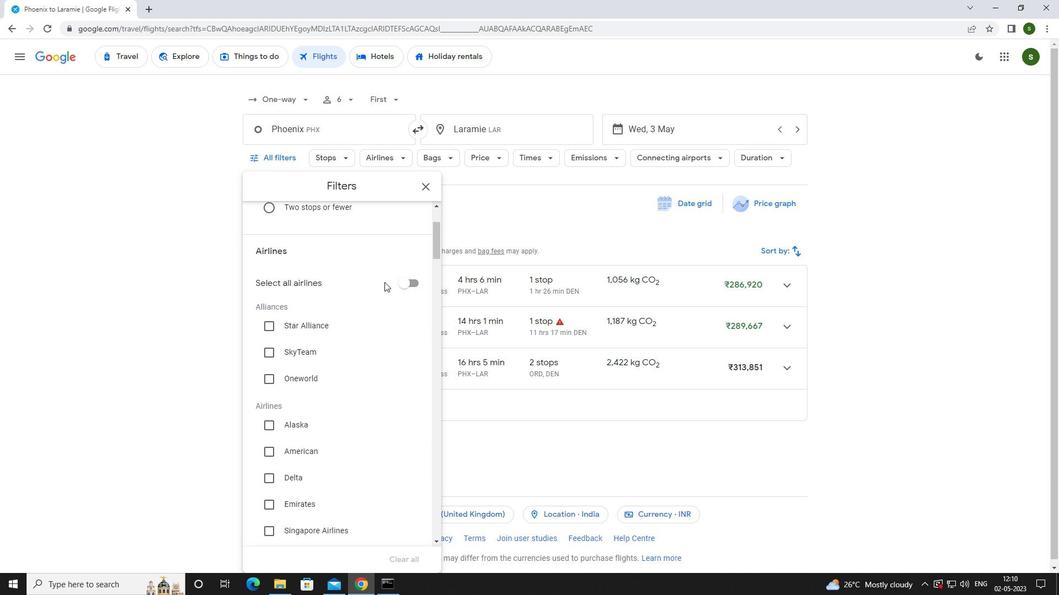 
Action: Mouse scrolled (384, 281) with delta (0, 0)
Screenshot: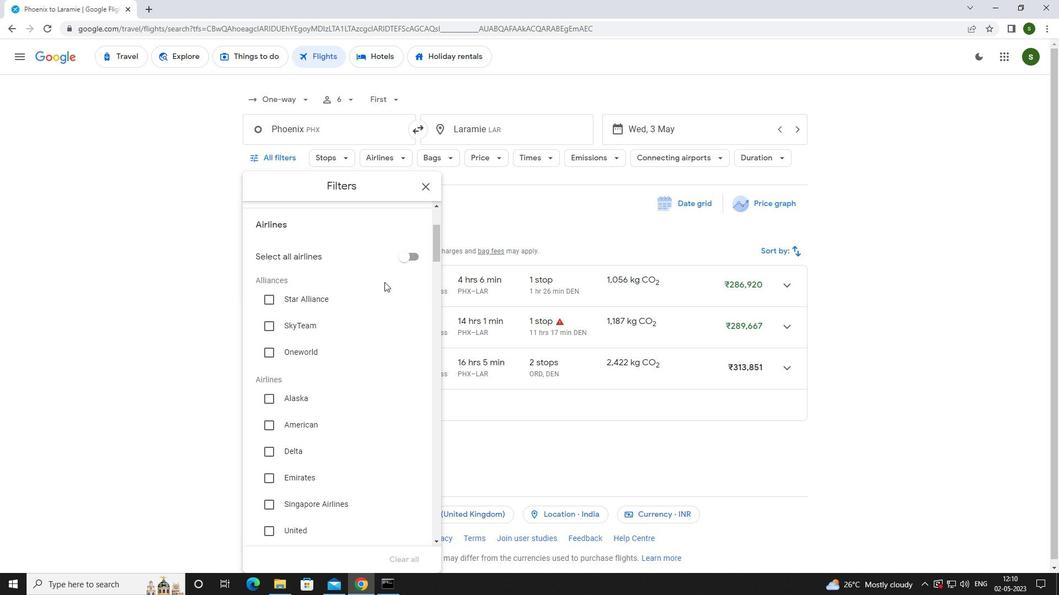 
Action: Mouse scrolled (384, 281) with delta (0, 0)
Screenshot: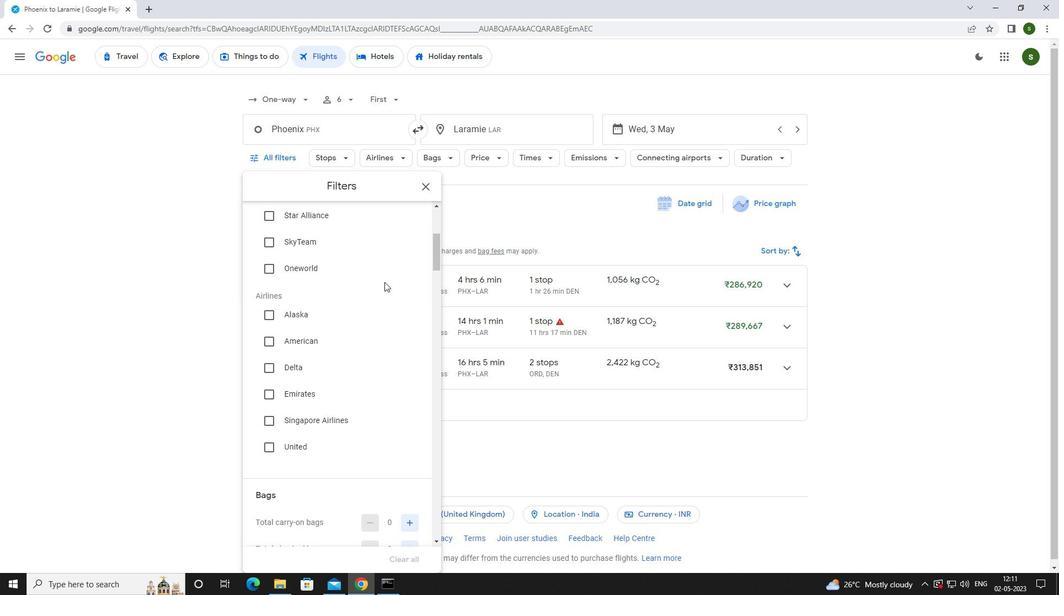 
Action: Mouse scrolled (384, 281) with delta (0, 0)
Screenshot: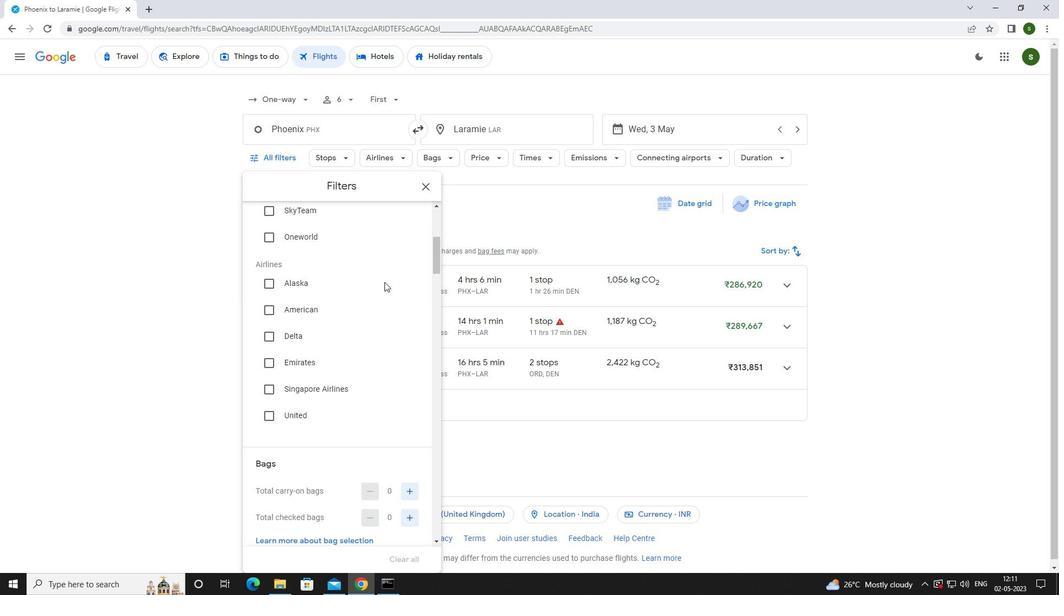 
Action: Mouse scrolled (384, 281) with delta (0, 0)
Screenshot: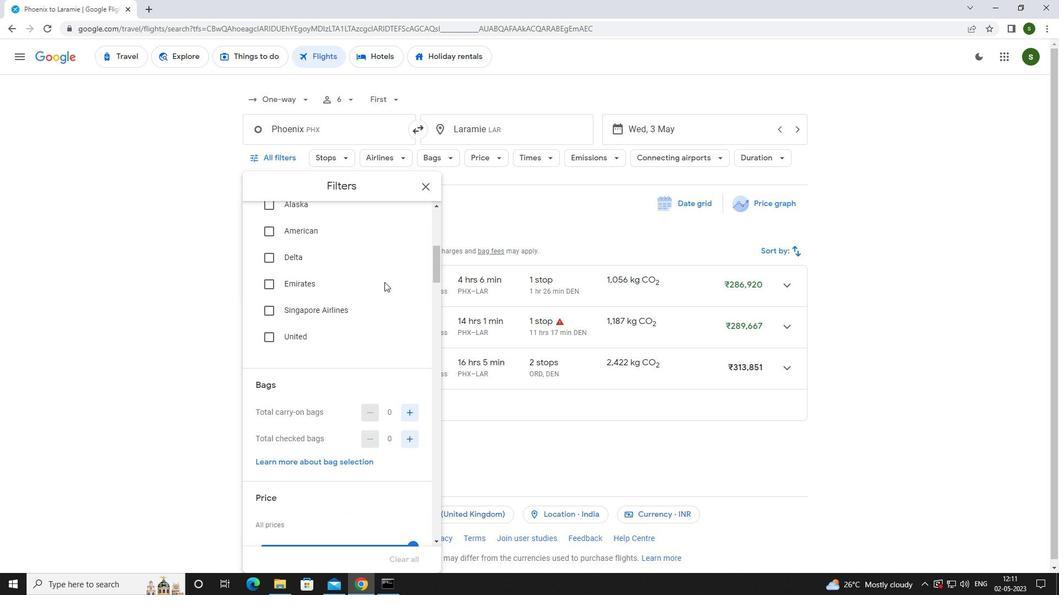 
Action: Mouse scrolled (384, 281) with delta (0, 0)
Screenshot: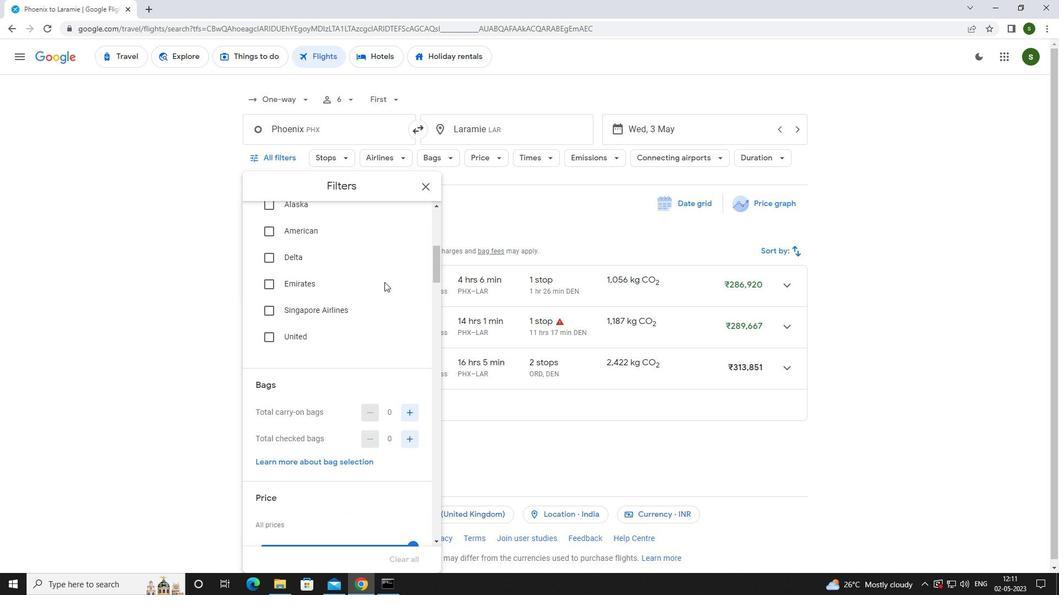 
Action: Mouse moved to (407, 298)
Screenshot: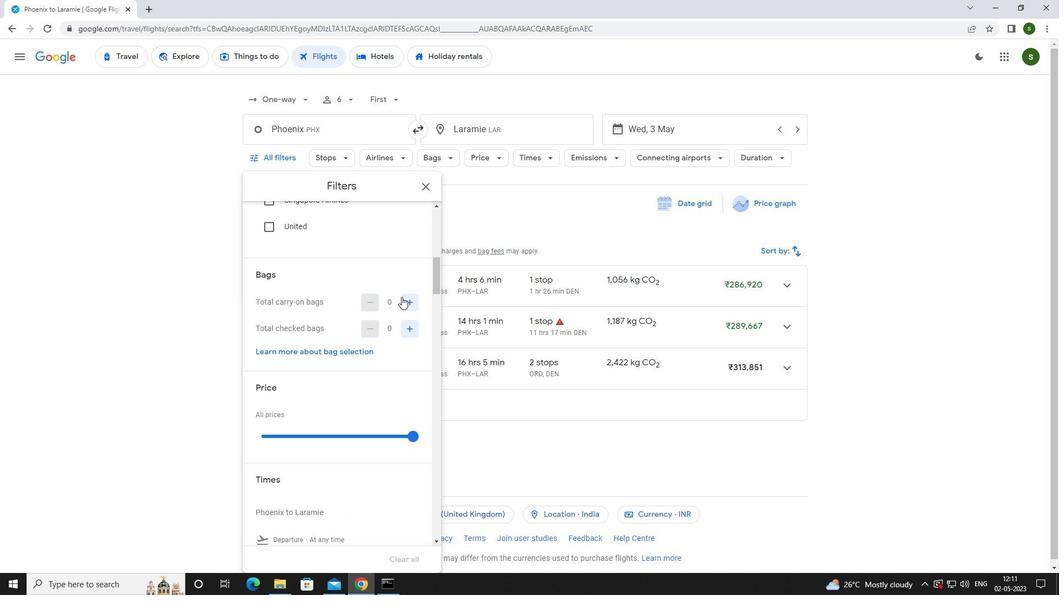 
Action: Mouse pressed left at (407, 298)
Screenshot: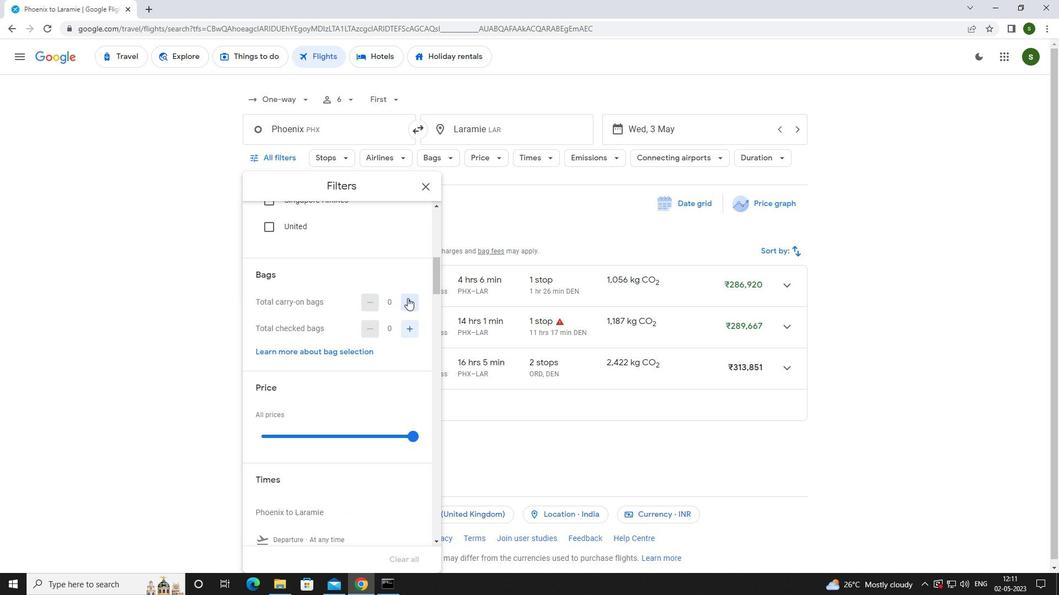 
Action: Mouse pressed left at (407, 298)
Screenshot: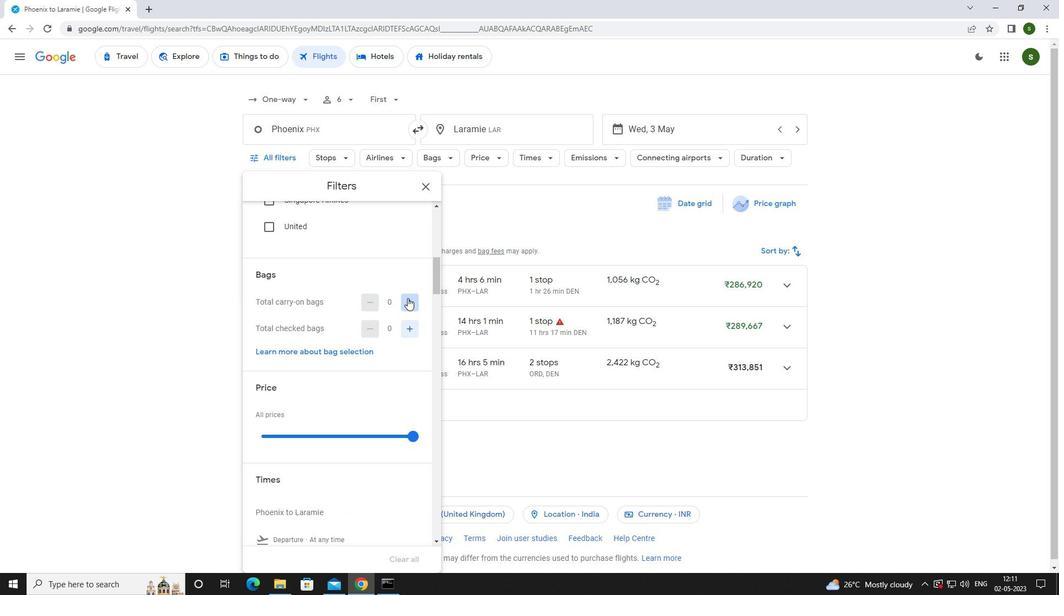 
Action: Mouse moved to (408, 299)
Screenshot: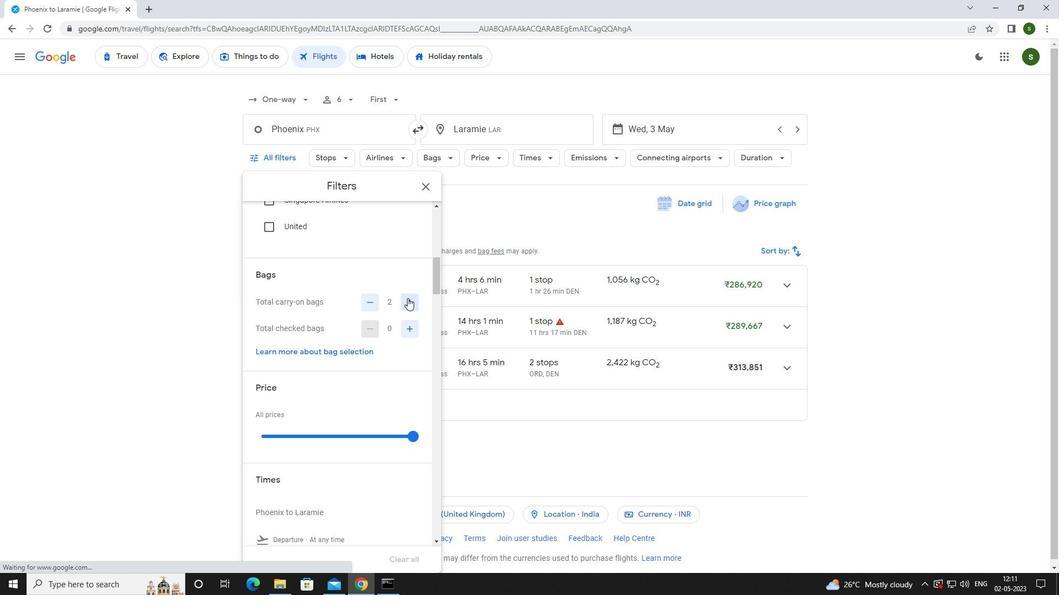 
Action: Mouse scrolled (408, 298) with delta (0, 0)
Screenshot: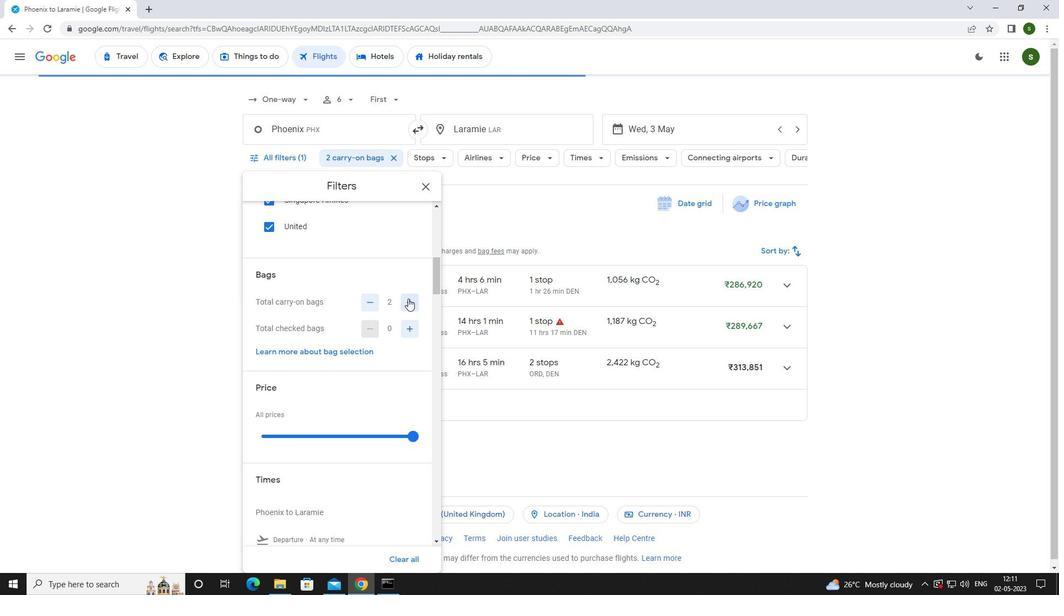 
Action: Mouse scrolled (408, 298) with delta (0, 0)
Screenshot: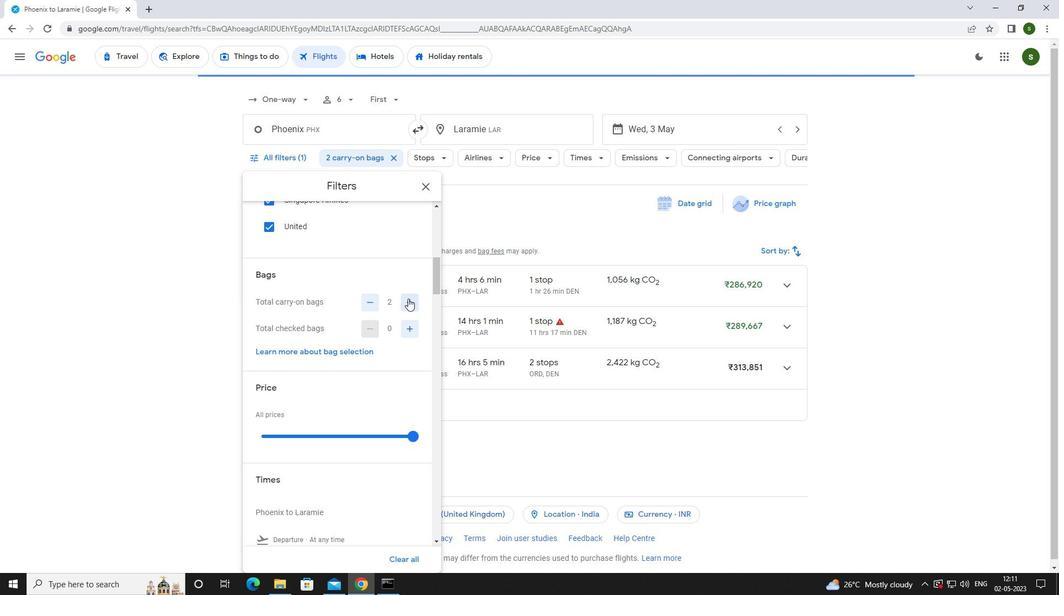 
Action: Mouse moved to (411, 321)
Screenshot: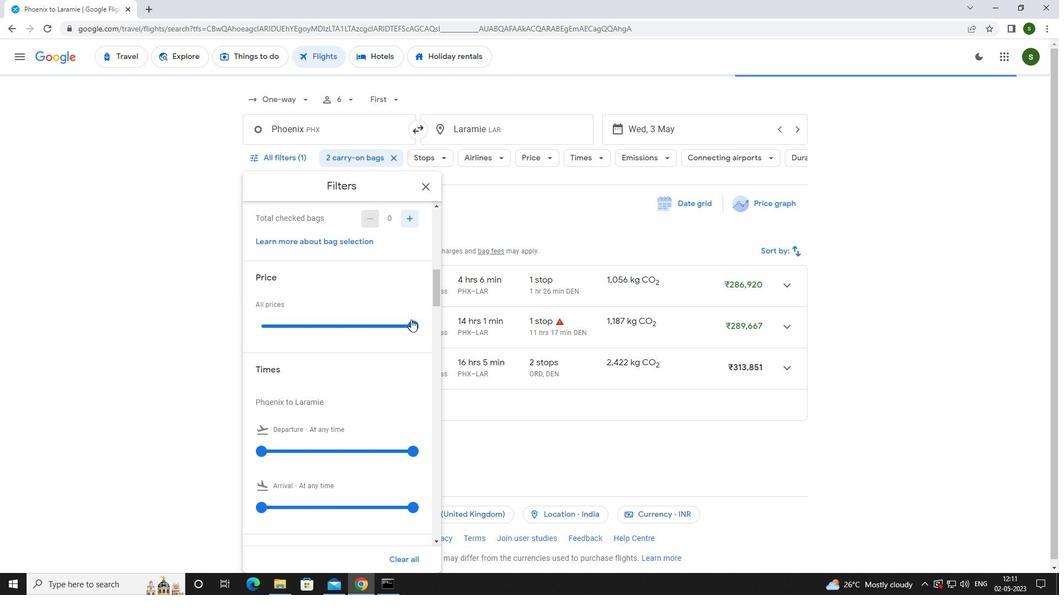 
Action: Mouse pressed left at (411, 321)
Screenshot: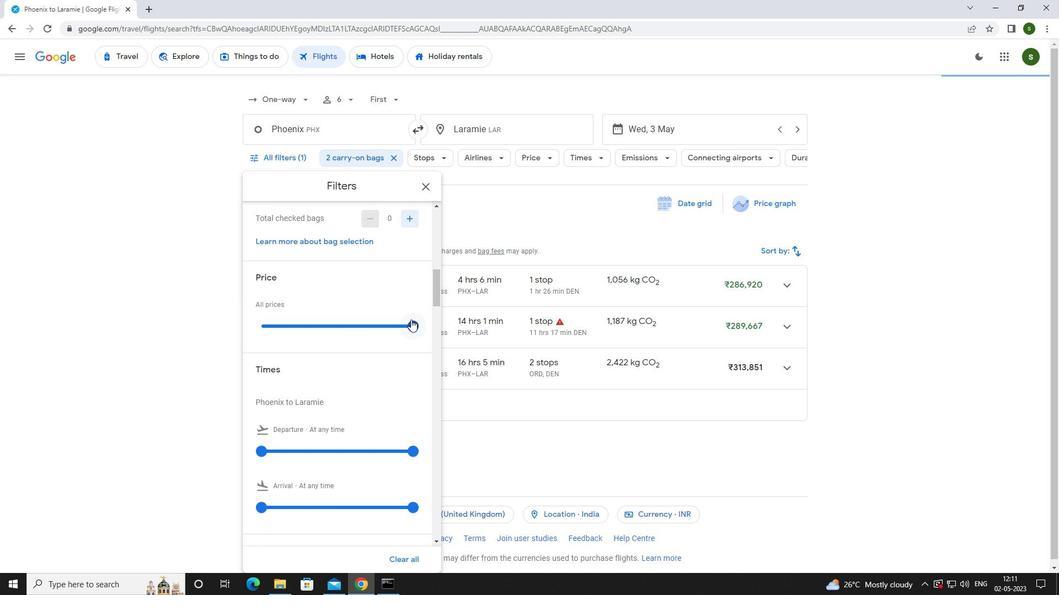 
Action: Mouse moved to (323, 331)
Screenshot: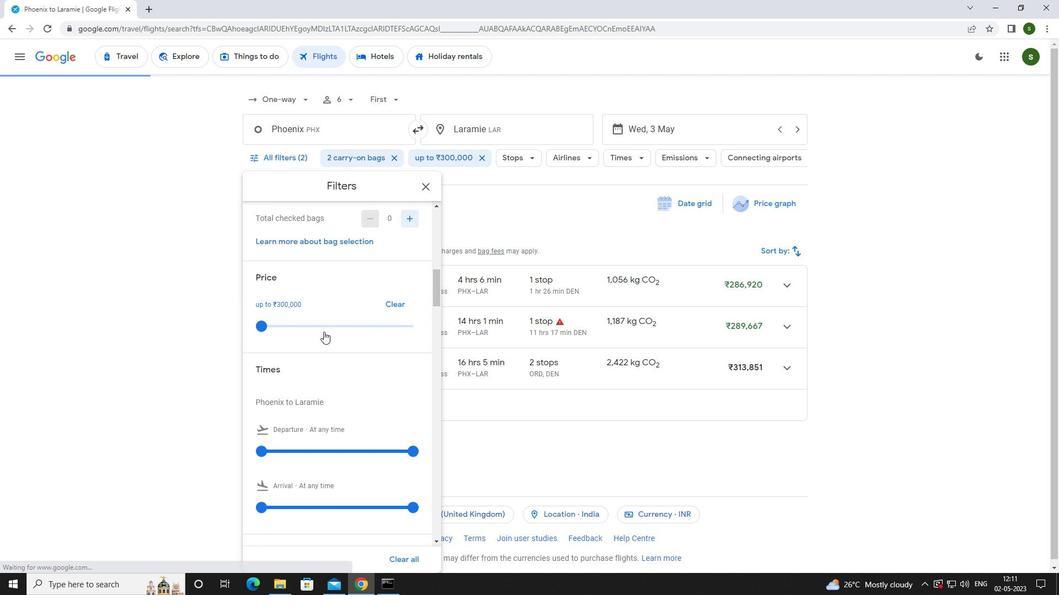 
Action: Mouse scrolled (323, 331) with delta (0, 0)
Screenshot: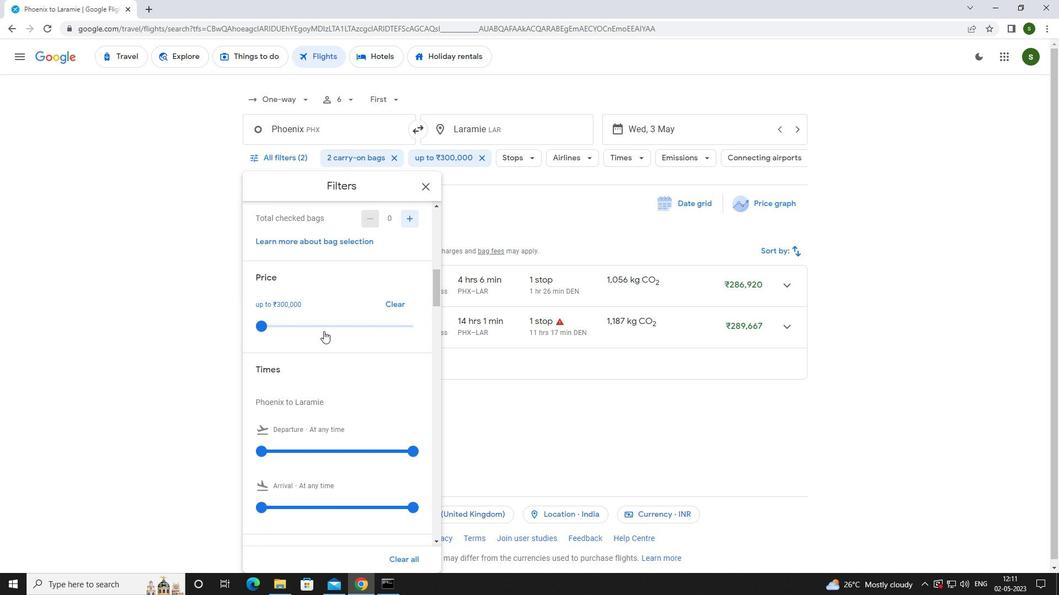 
Action: Mouse moved to (263, 399)
Screenshot: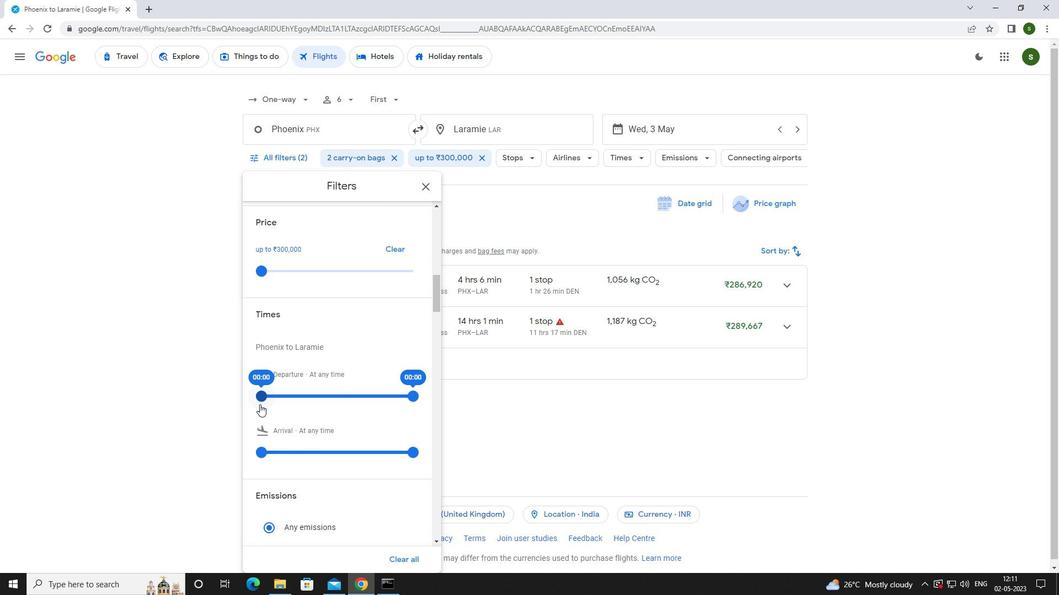 
Action: Mouse pressed left at (263, 399)
Screenshot: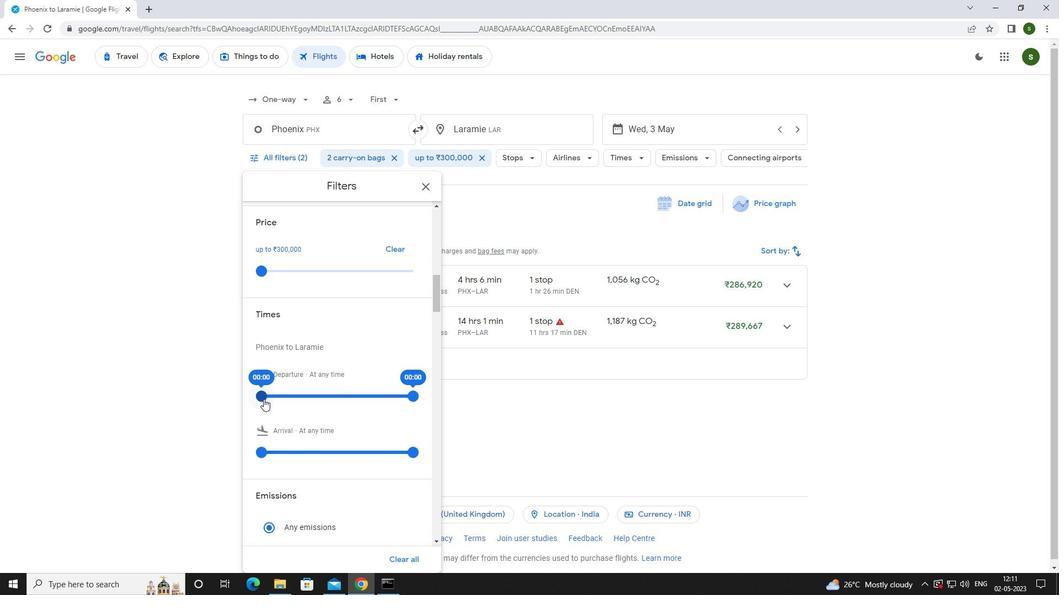 
Action: Mouse moved to (332, 379)
Screenshot: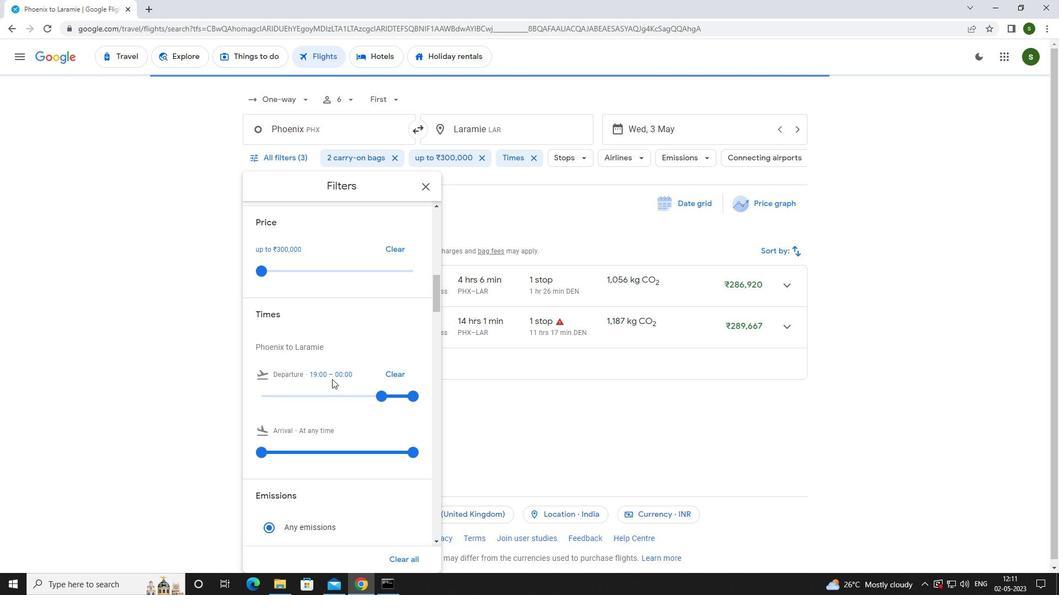 
Action: Mouse scrolled (332, 378) with delta (0, 0)
Screenshot: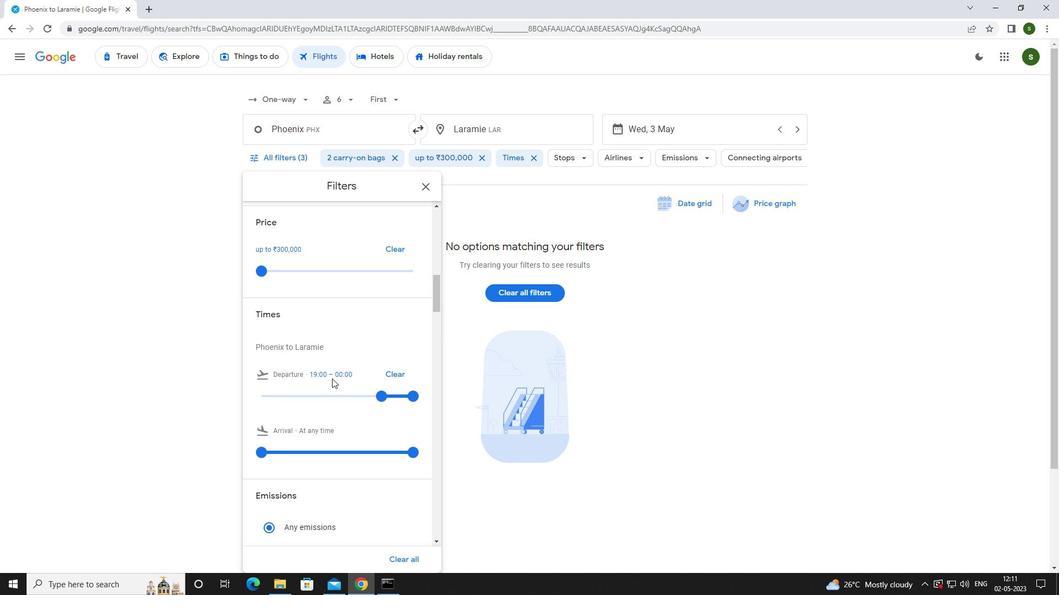 
Action: Mouse scrolled (332, 378) with delta (0, 0)
Screenshot: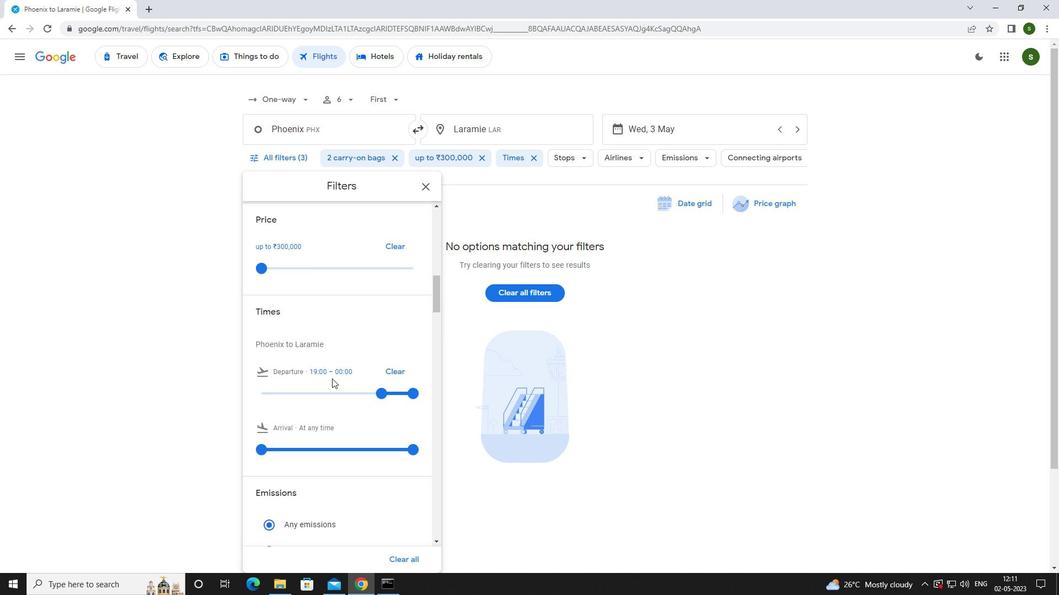 
Action: Mouse moved to (310, 445)
Screenshot: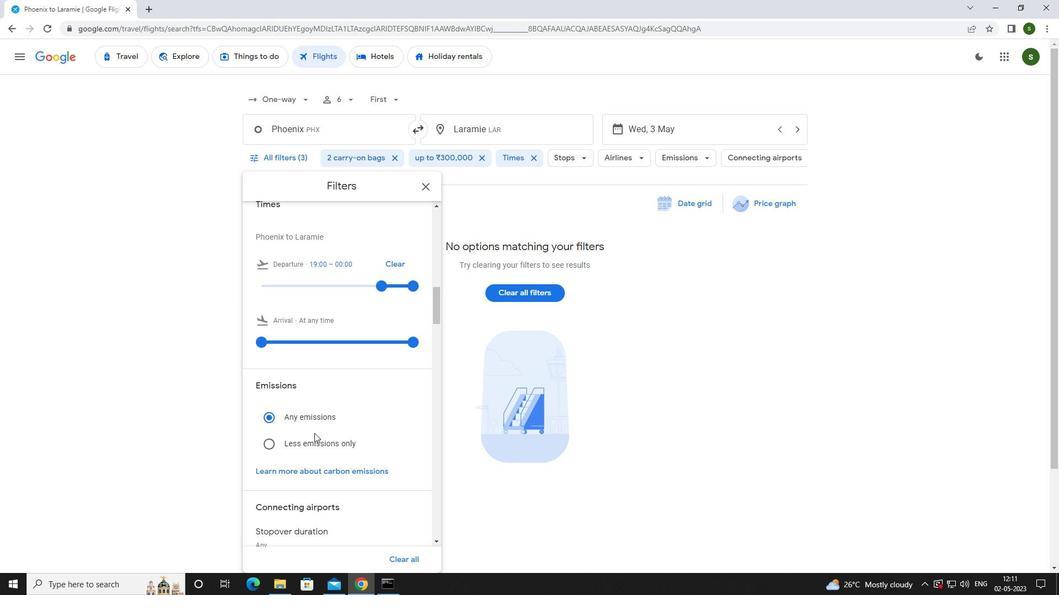 
Action: Mouse pressed left at (310, 445)
Screenshot: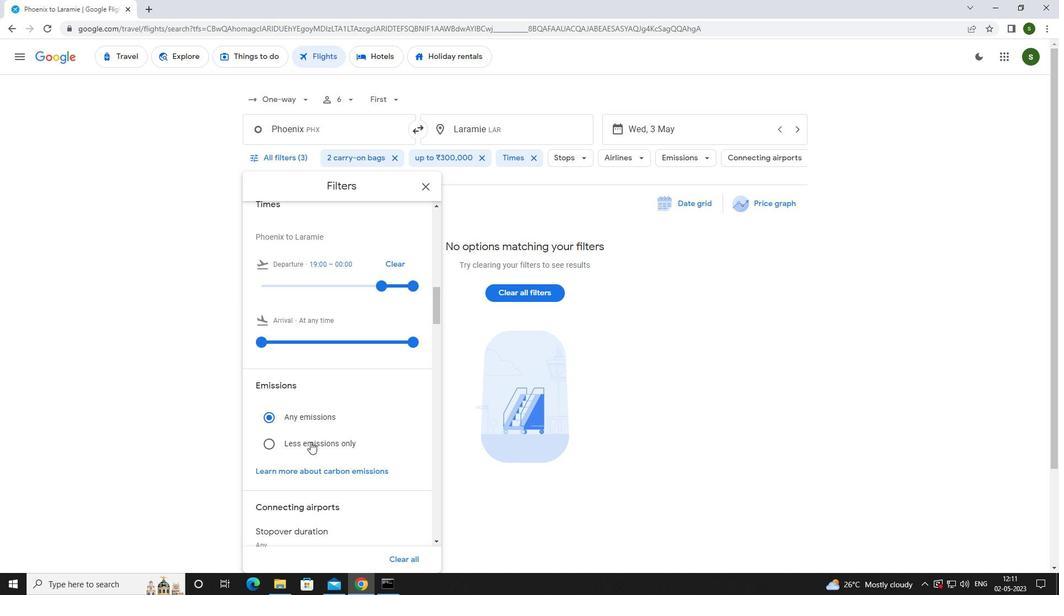 
Action: Mouse moved to (646, 366)
Screenshot: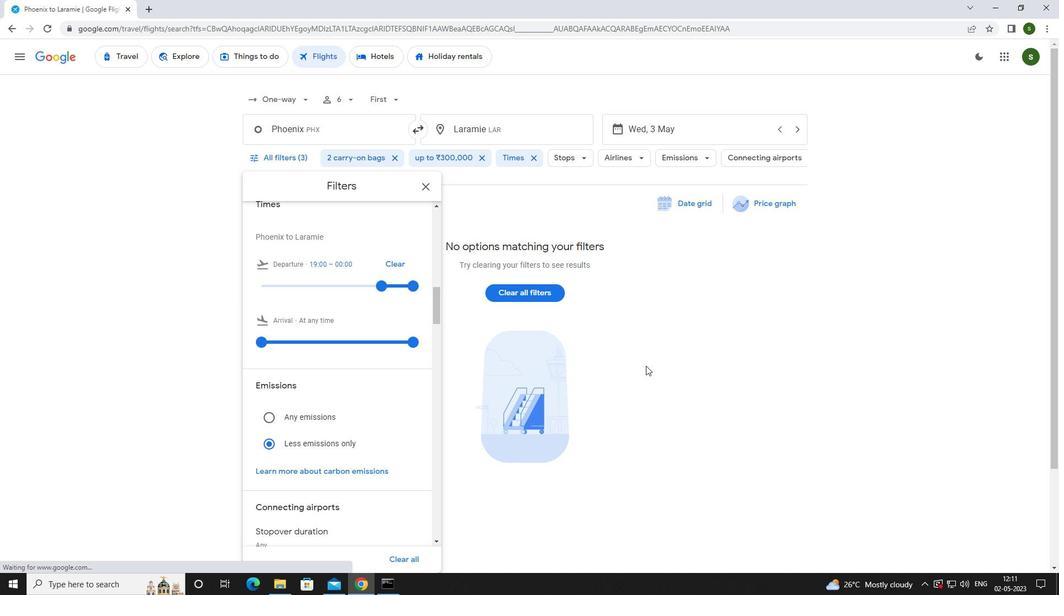 
Action: Mouse pressed left at (646, 366)
Screenshot: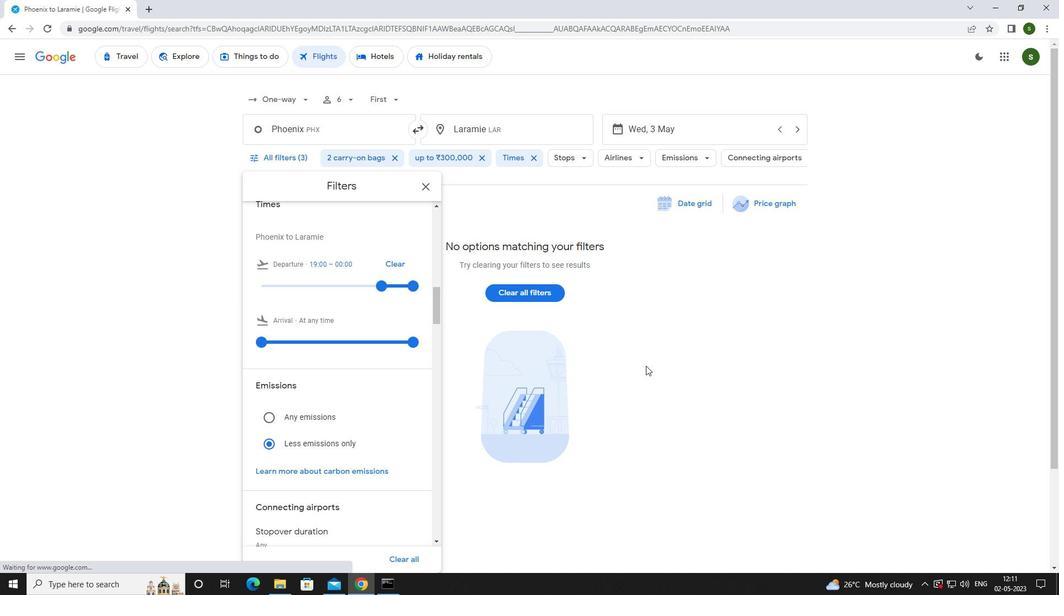 
Action: Mouse moved to (626, 371)
Screenshot: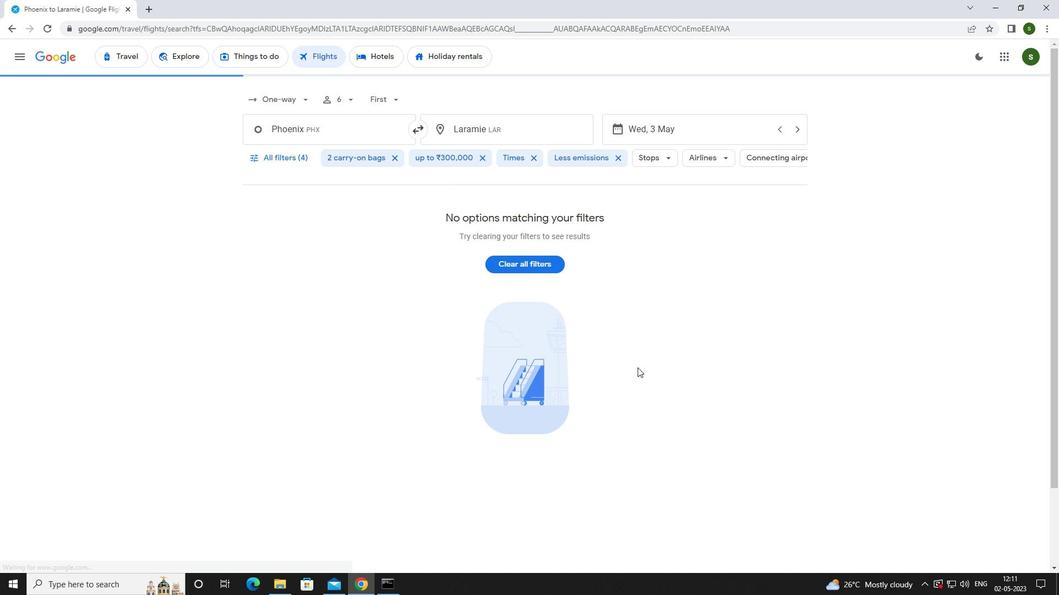 
